 Task: In the  document Skylar.odt Write the word in the shape with center alignment 'XOXO'Change Page orientation to  'Landscape' Insert emoji in the beginning of quote: Pink Heart
Action: Mouse moved to (285, 420)
Screenshot: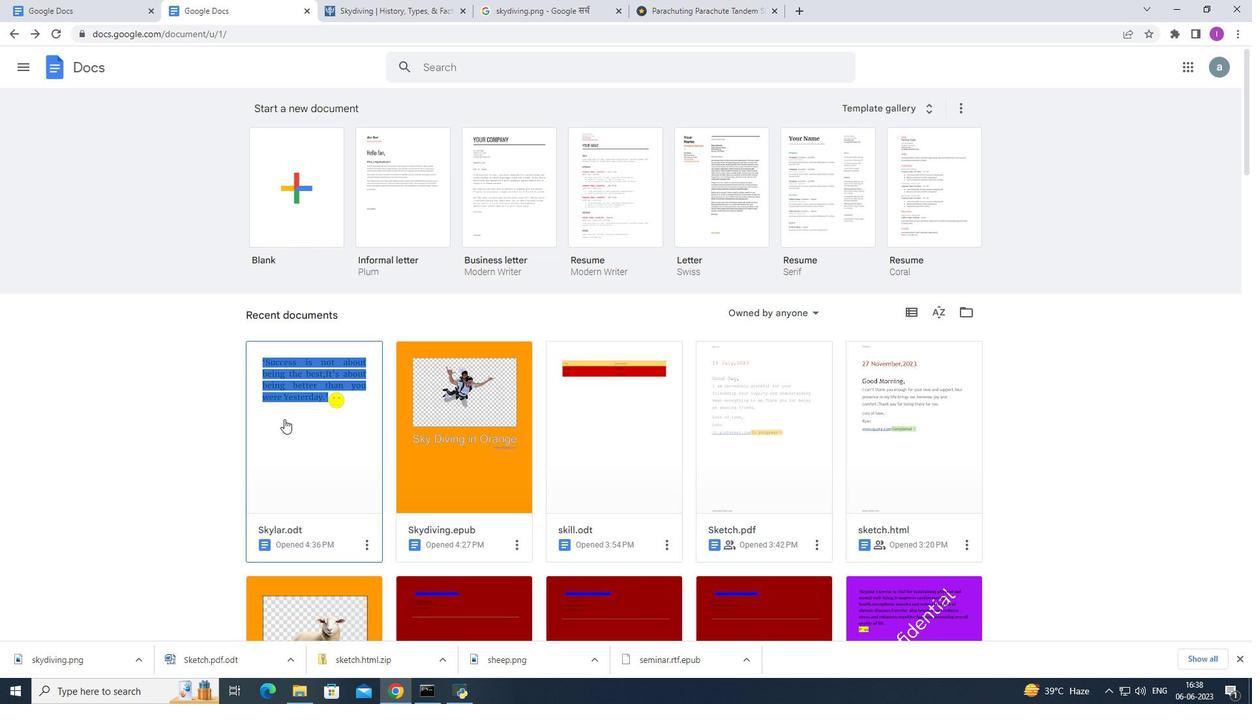 
Action: Mouse pressed left at (285, 420)
Screenshot: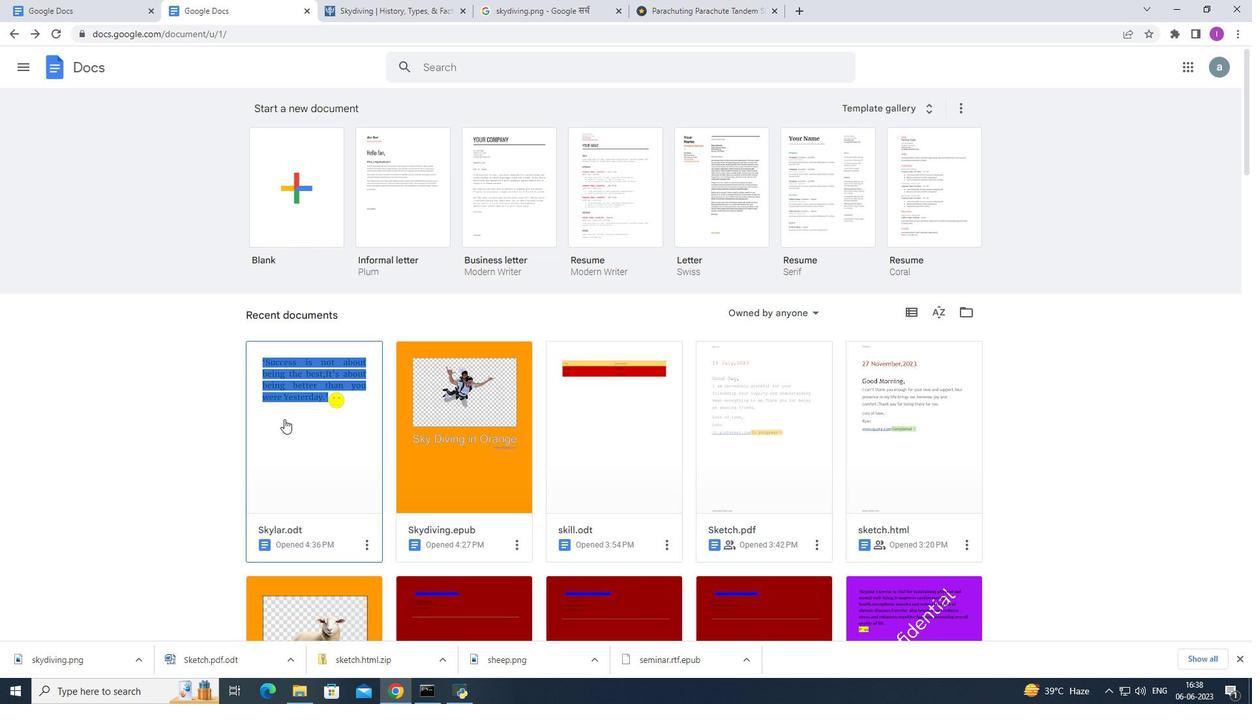 
Action: Mouse moved to (694, 370)
Screenshot: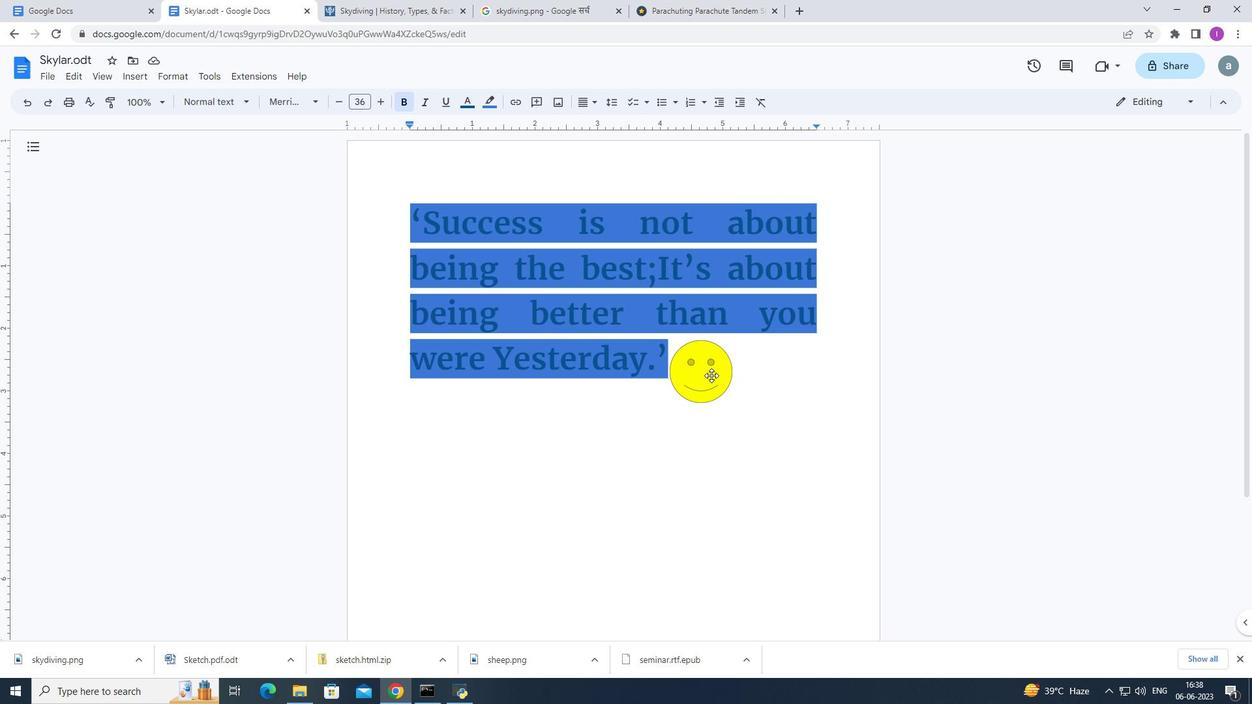 
Action: Mouse pressed left at (694, 370)
Screenshot: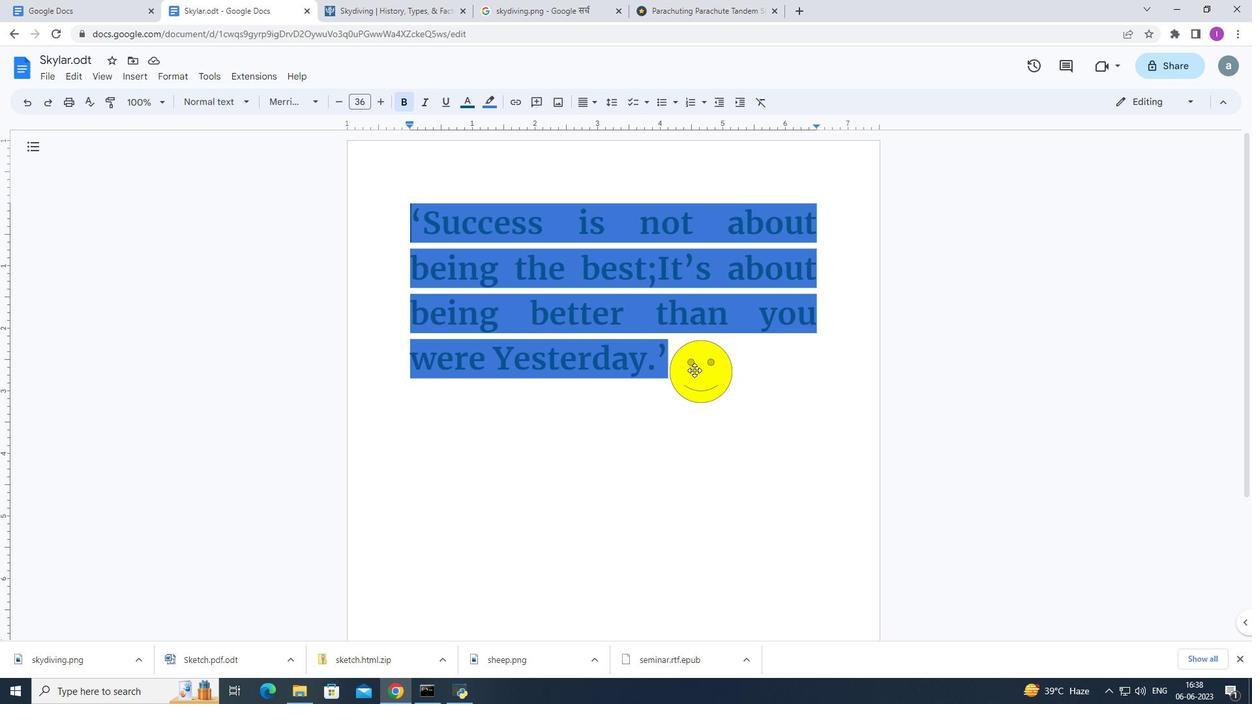 
Action: Mouse moved to (606, 417)
Screenshot: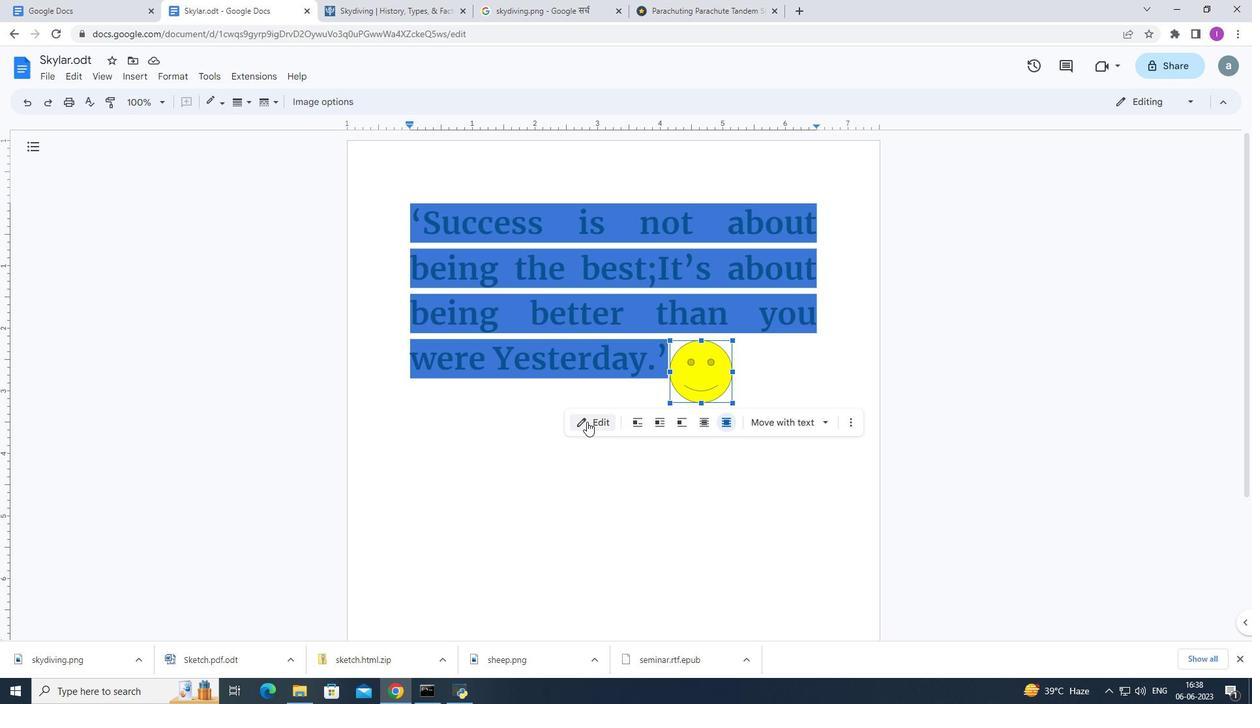 
Action: Mouse pressed left at (606, 417)
Screenshot: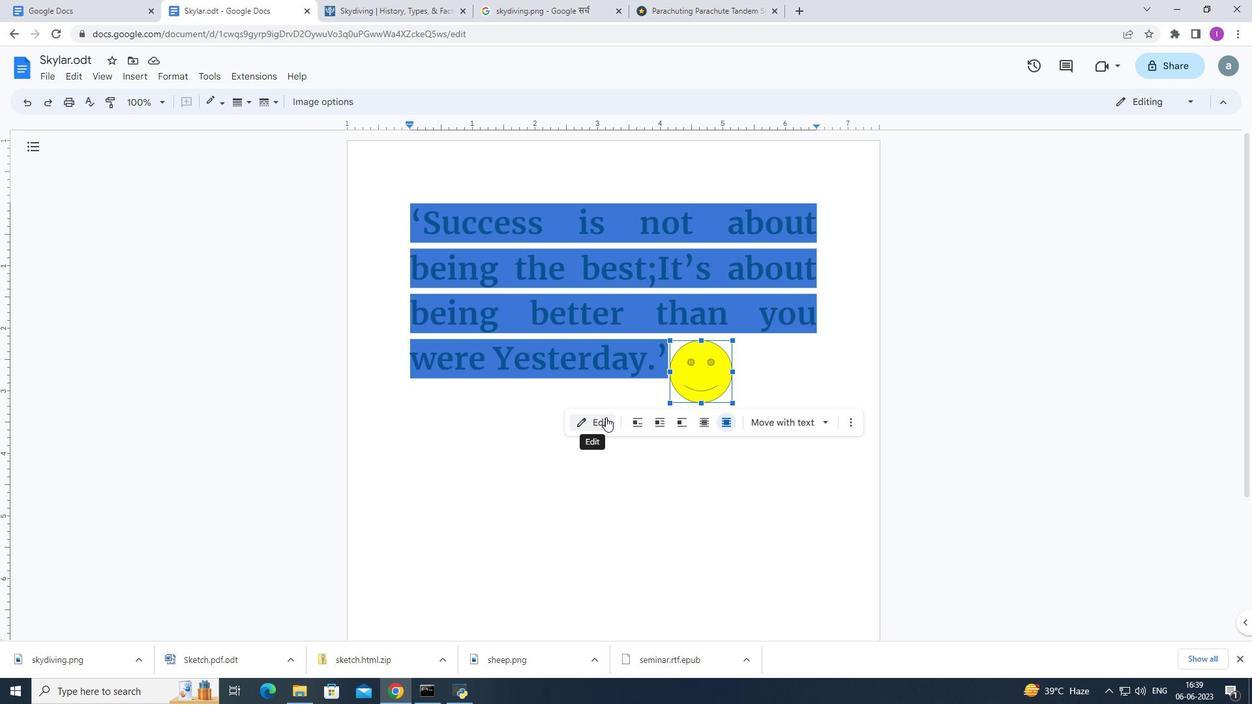 
Action: Mouse moved to (527, 118)
Screenshot: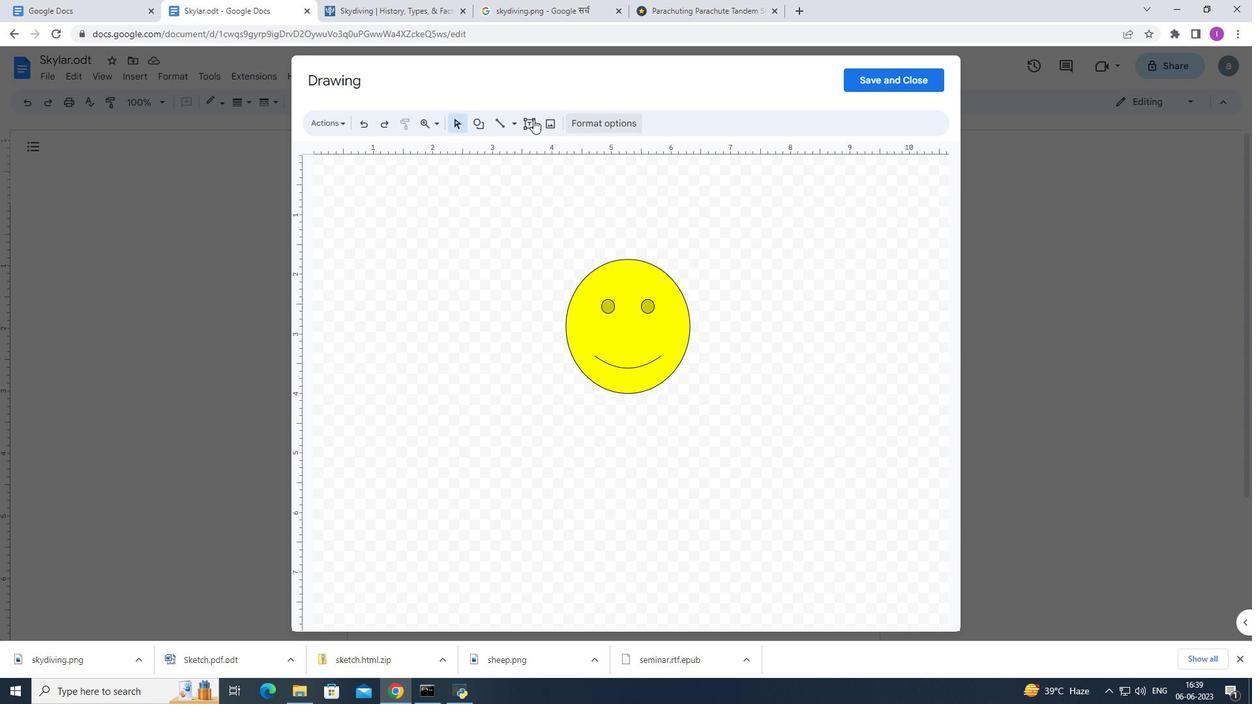 
Action: Mouse pressed left at (527, 118)
Screenshot: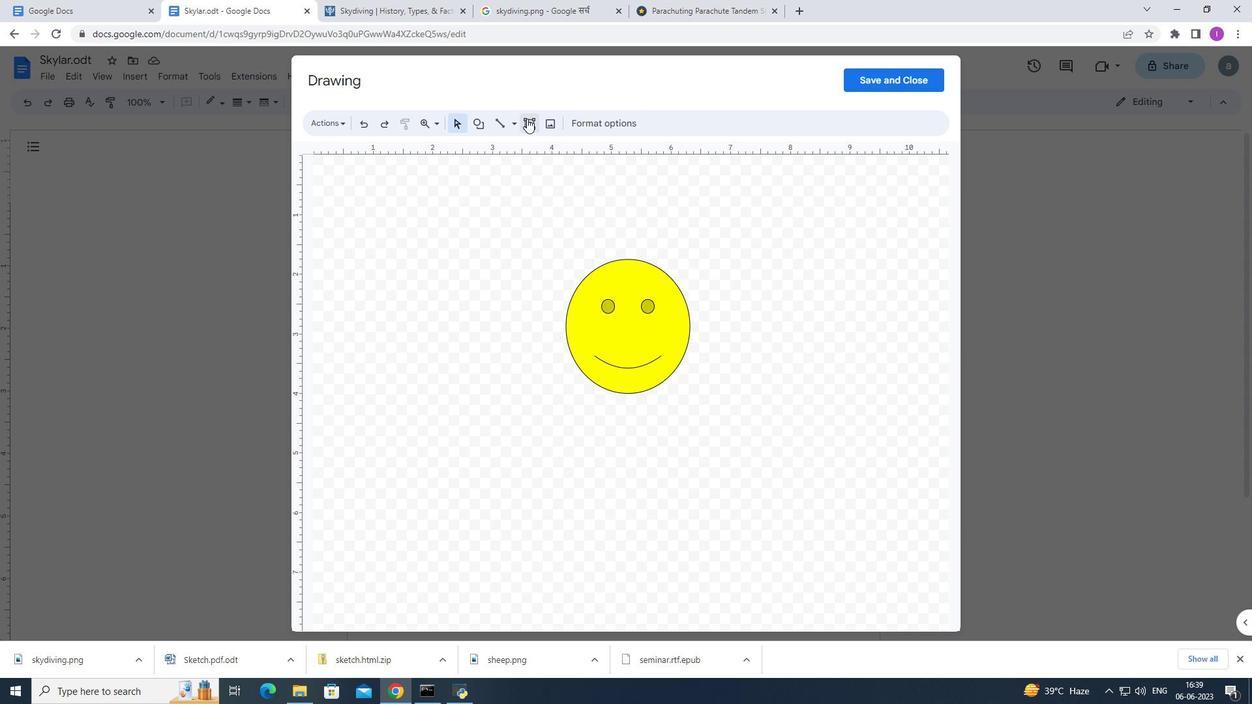 
Action: Mouse moved to (598, 329)
Screenshot: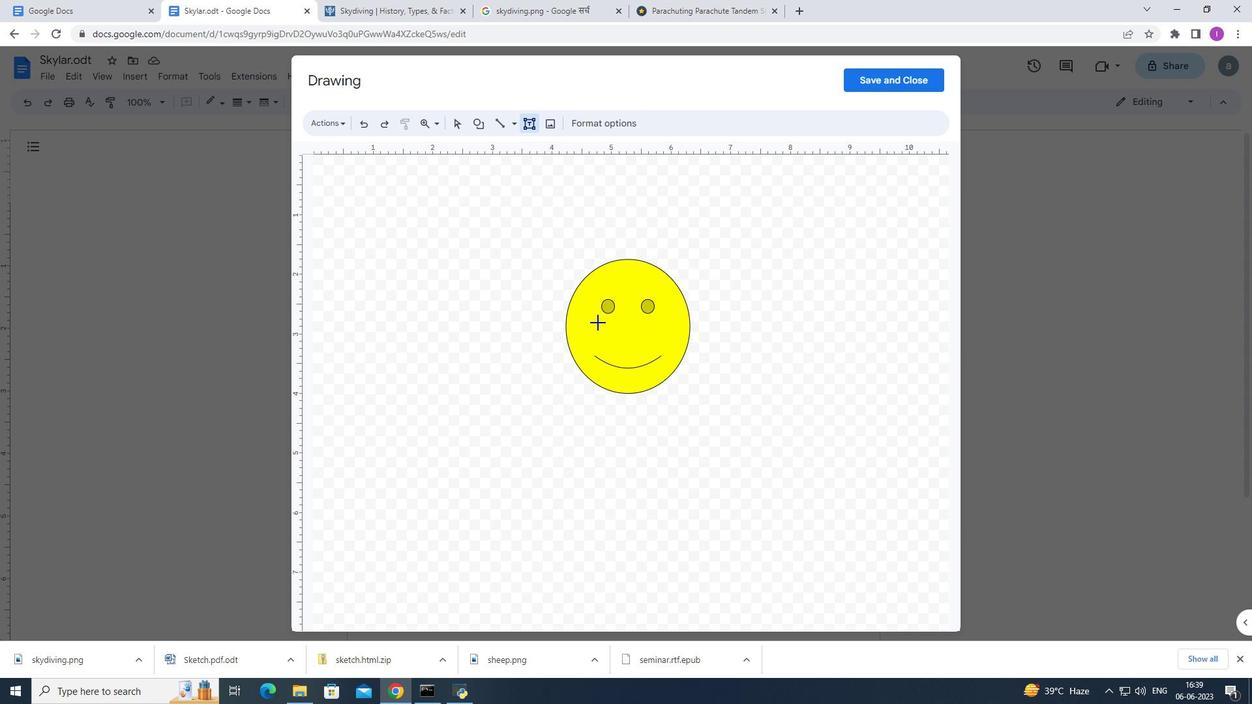 
Action: Mouse pressed left at (598, 329)
Screenshot: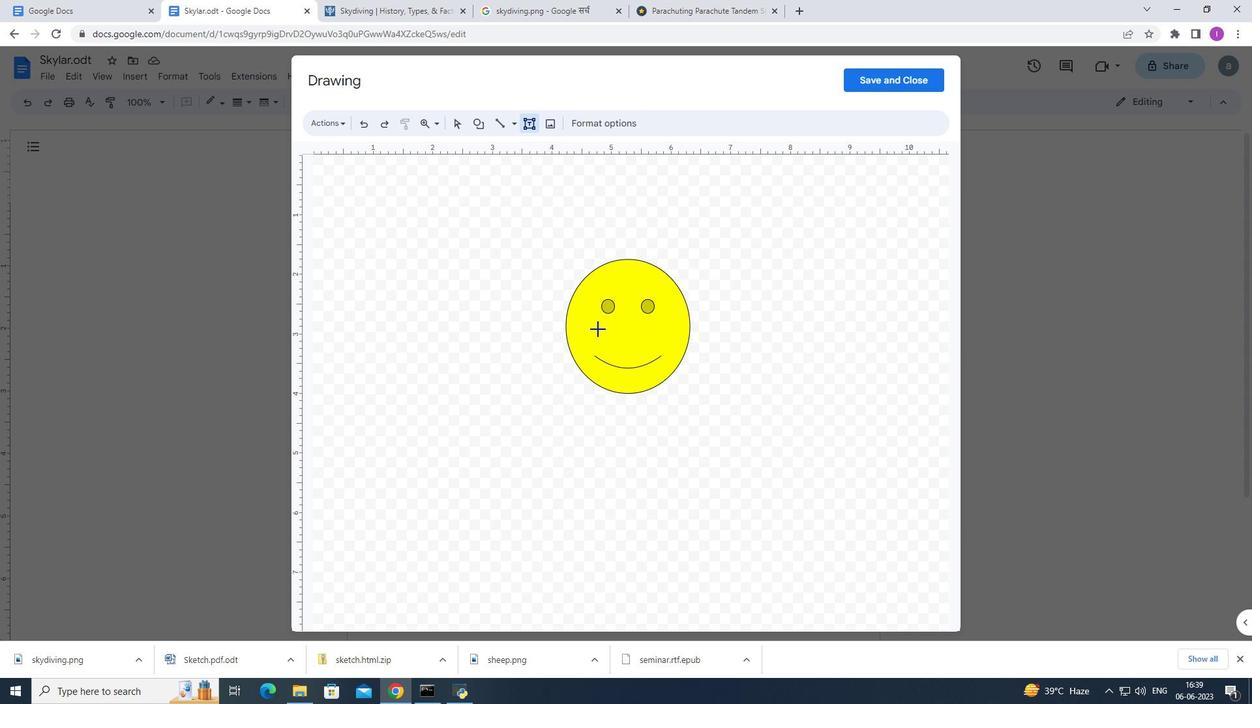
Action: Mouse moved to (595, 330)
Screenshot: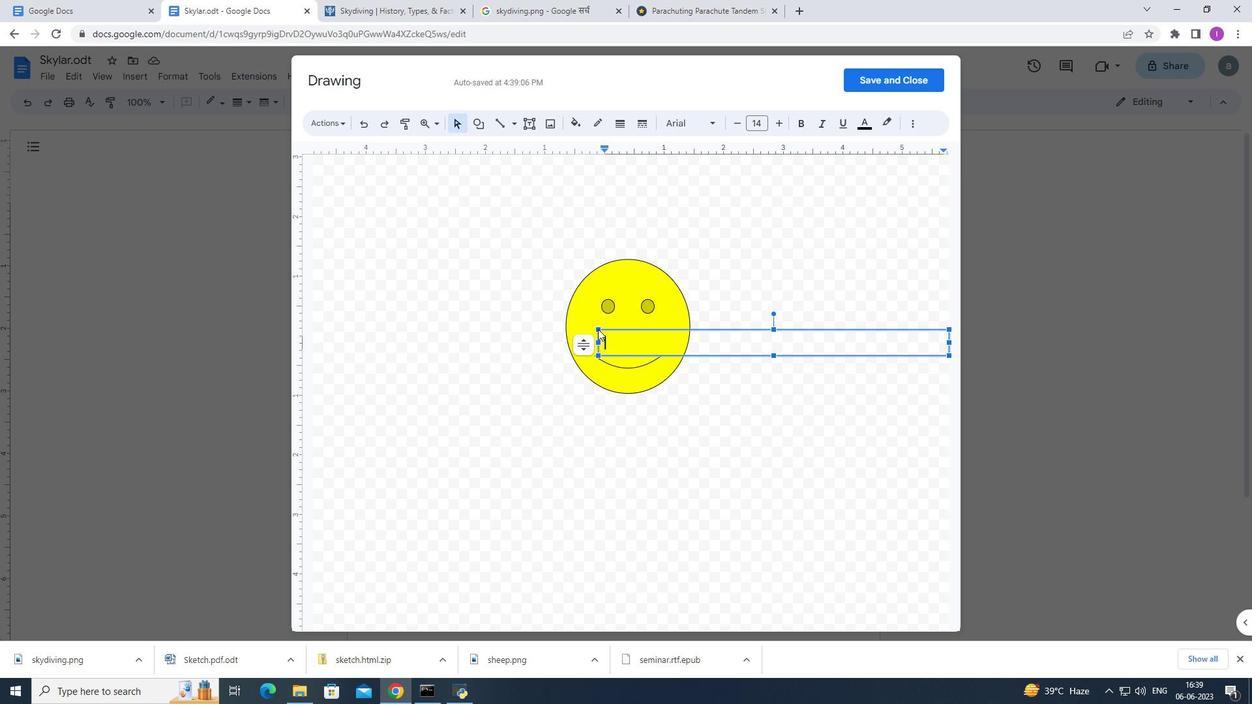 
Action: Mouse pressed left at (595, 330)
Screenshot: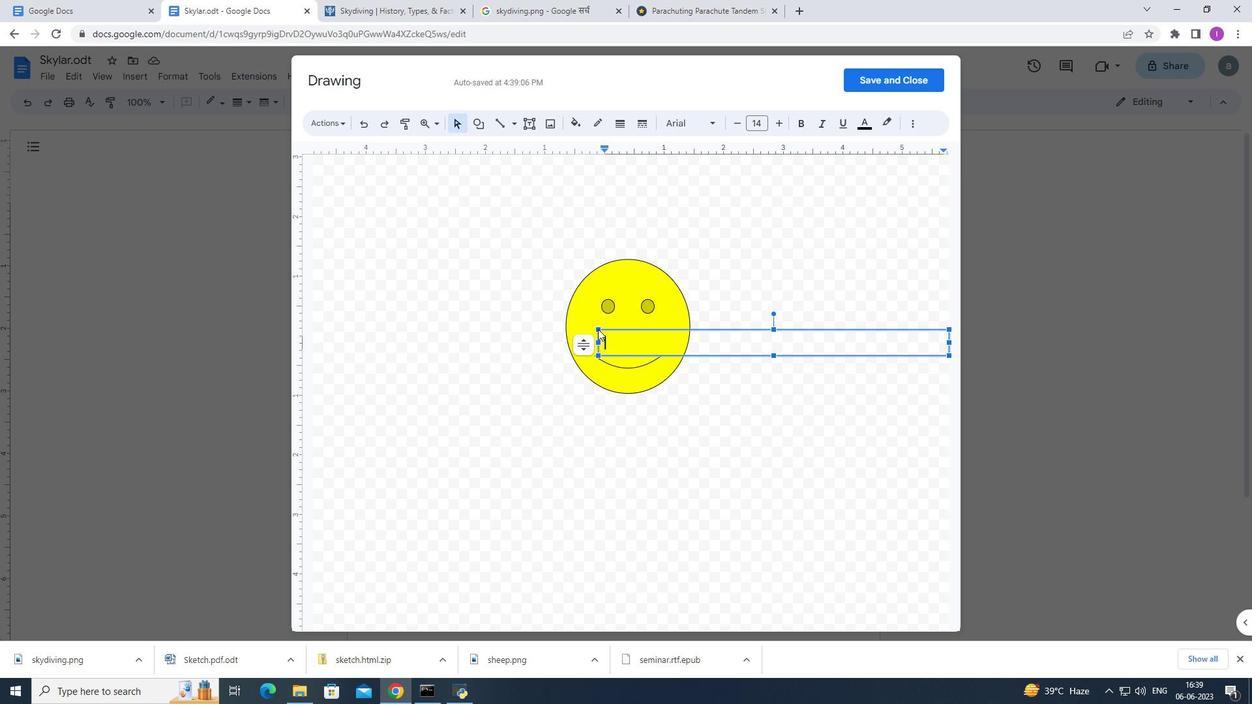 
Action: Mouse moved to (601, 337)
Screenshot: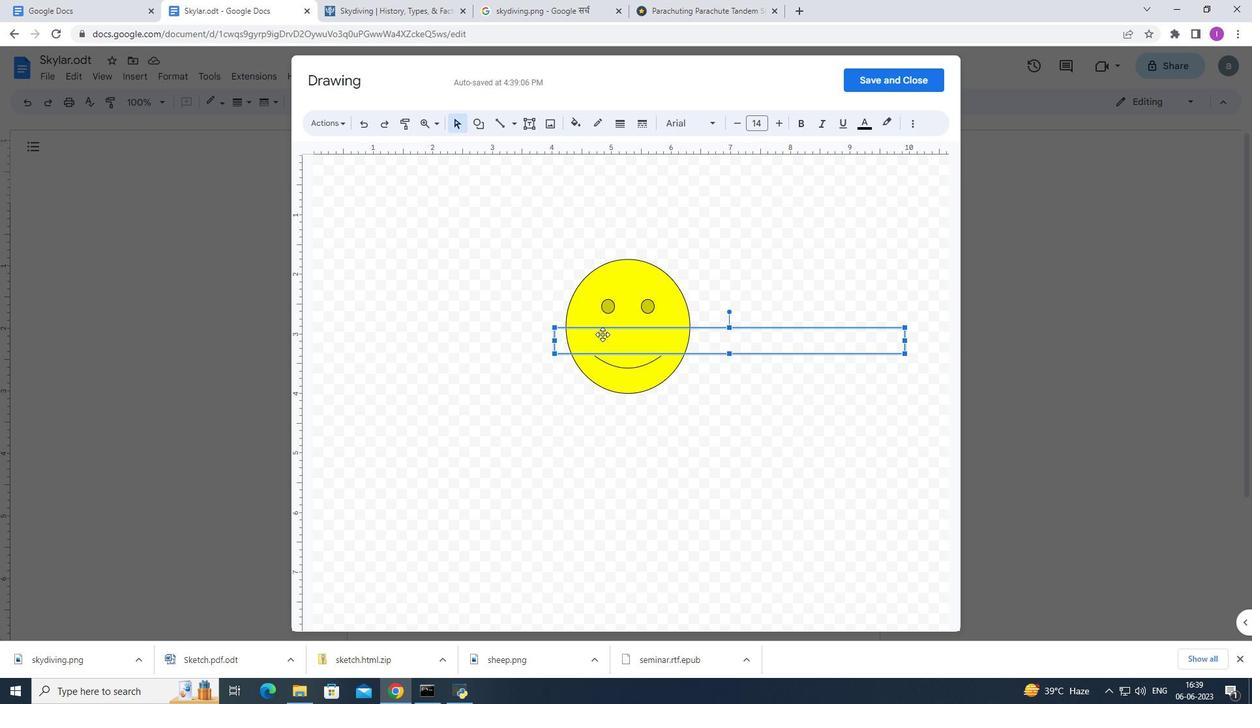 
Action: Mouse pressed left at (601, 337)
Screenshot: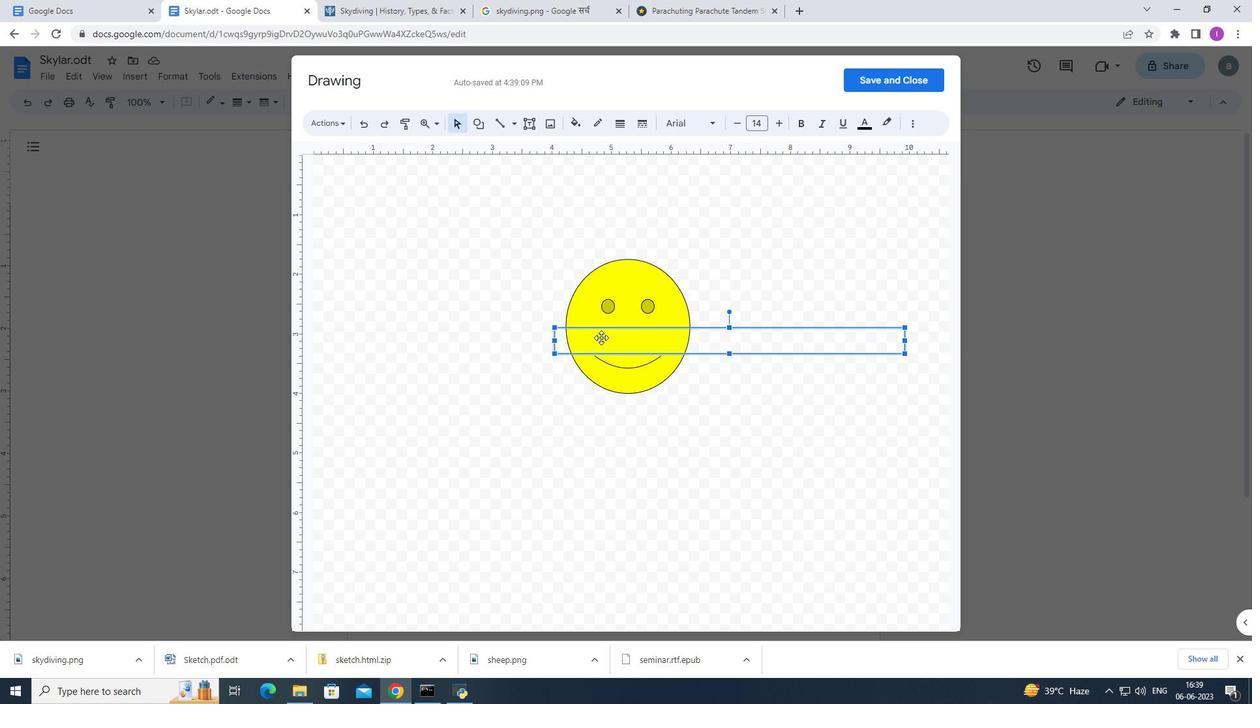 
Action: Key pressed <Key.shift><Key.shift><Key.shift><Key.shift><Key.shift><Key.shift><Key.shift><Key.shift><Key.shift><Key.shift><Key.shift><Key.shift><Key.shift><Key.shift><Key.shift><Key.shift><Key.shift><Key.shift><Key.shift><Key.shift><Key.shift><Key.shift><Key.shift><Key.shift><Key.shift><Key.shift><Key.shift><Key.shift><Key.shift><Key.shift><Key.shift><Key.shift><Key.shift>XOXO
Screenshot: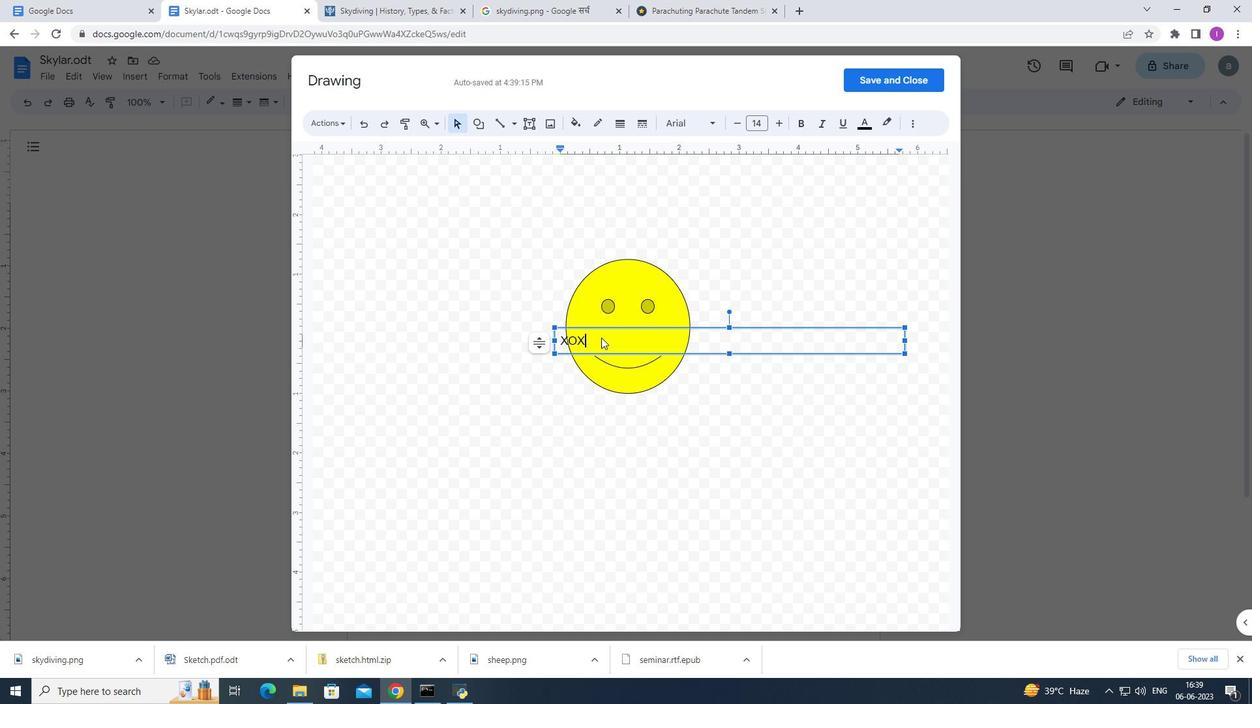 
Action: Mouse moved to (552, 330)
Screenshot: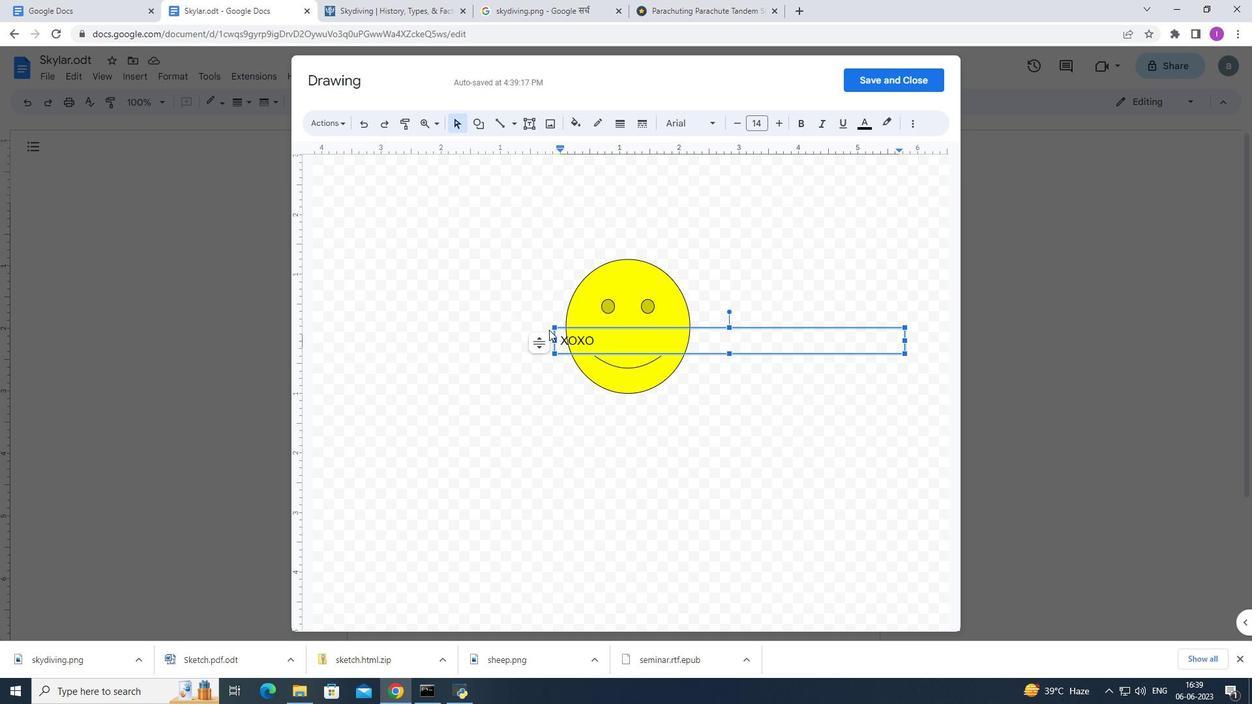 
Action: Mouse pressed left at (552, 330)
Screenshot: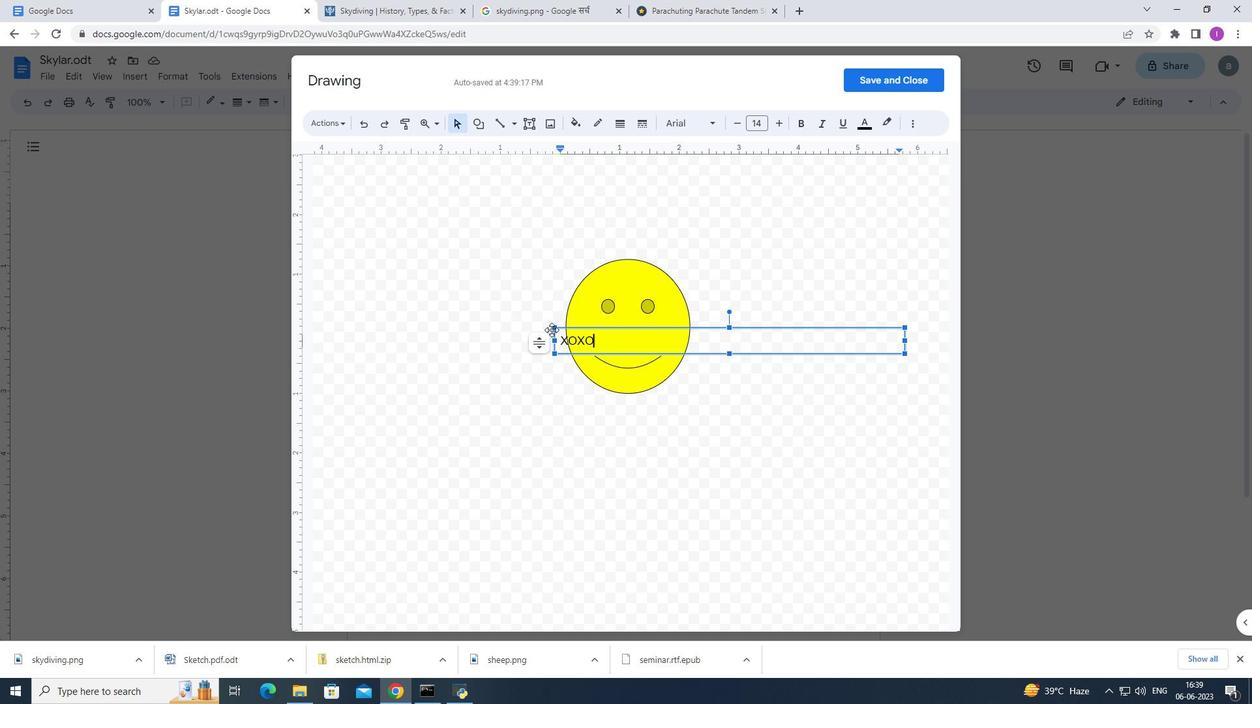 
Action: Mouse moved to (603, 326)
Screenshot: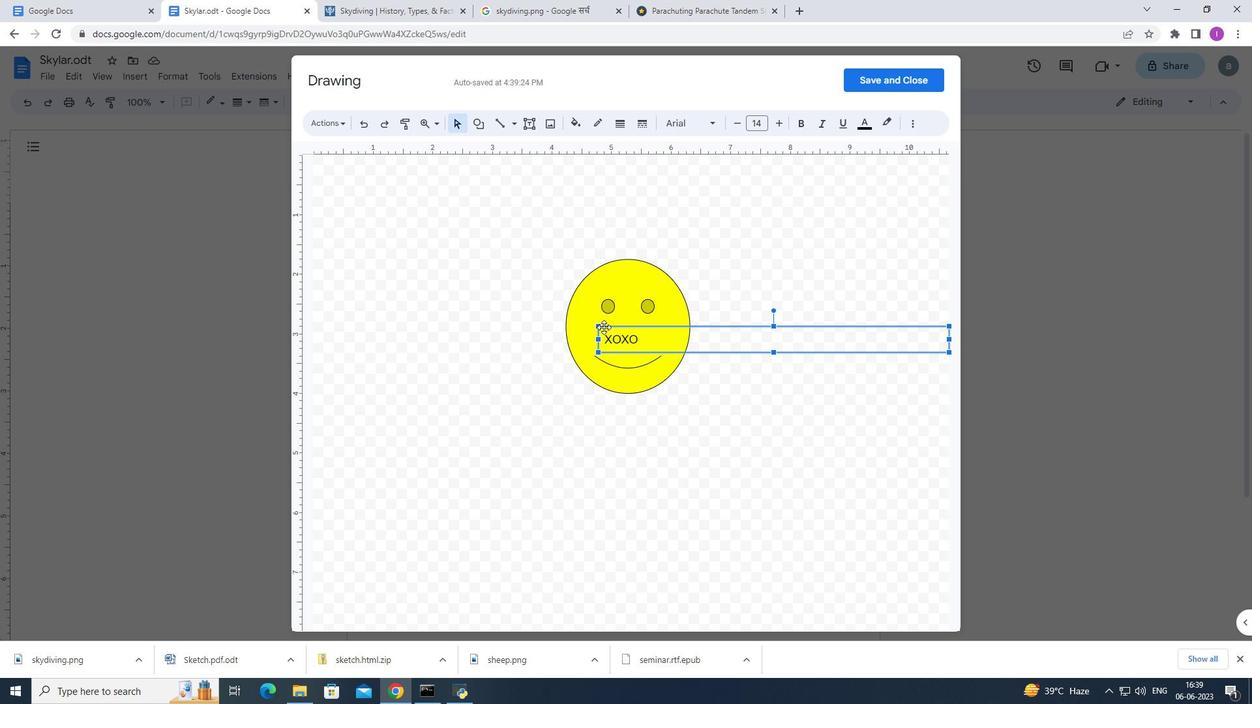 
Action: Mouse pressed left at (603, 326)
Screenshot: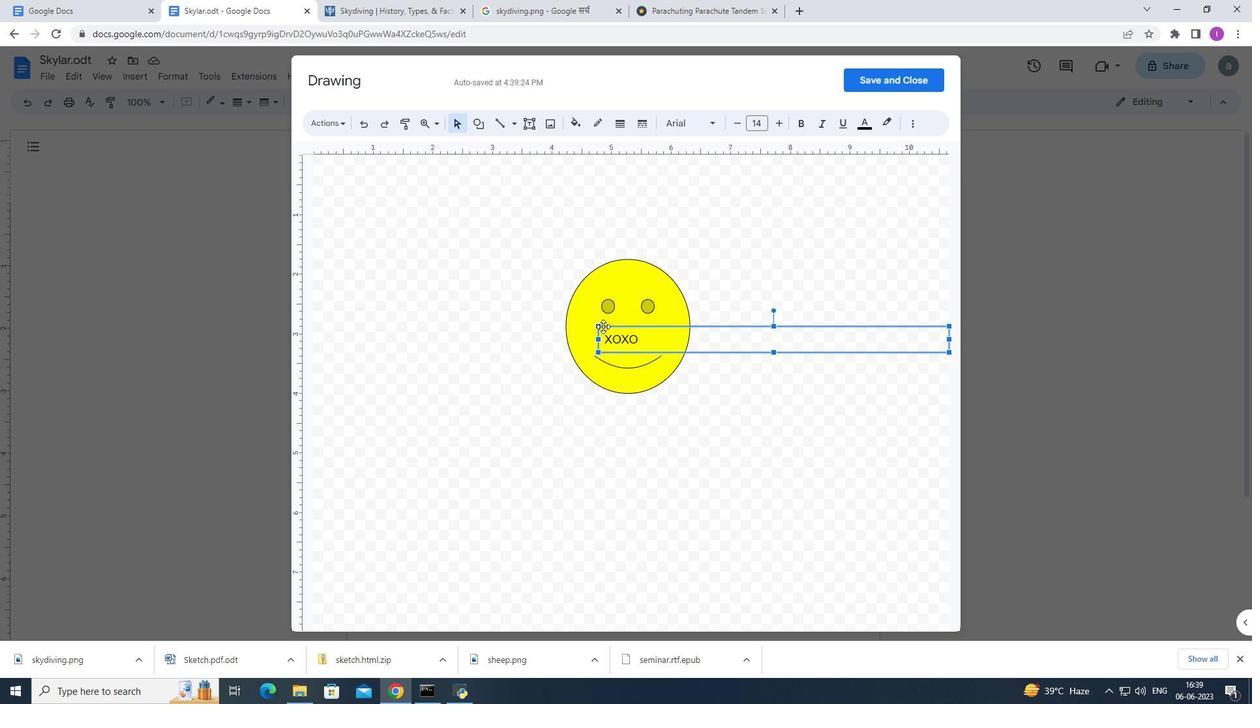 
Action: Mouse moved to (613, 324)
Screenshot: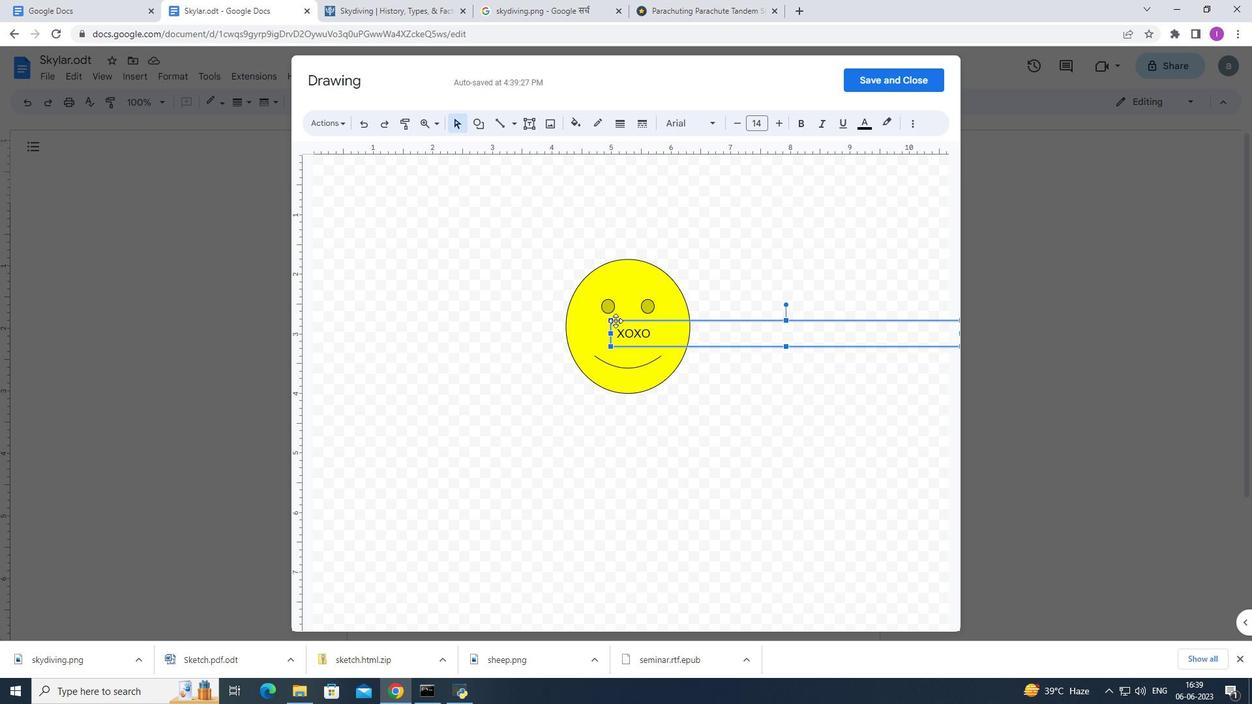 
Action: Mouse pressed left at (613, 324)
Screenshot: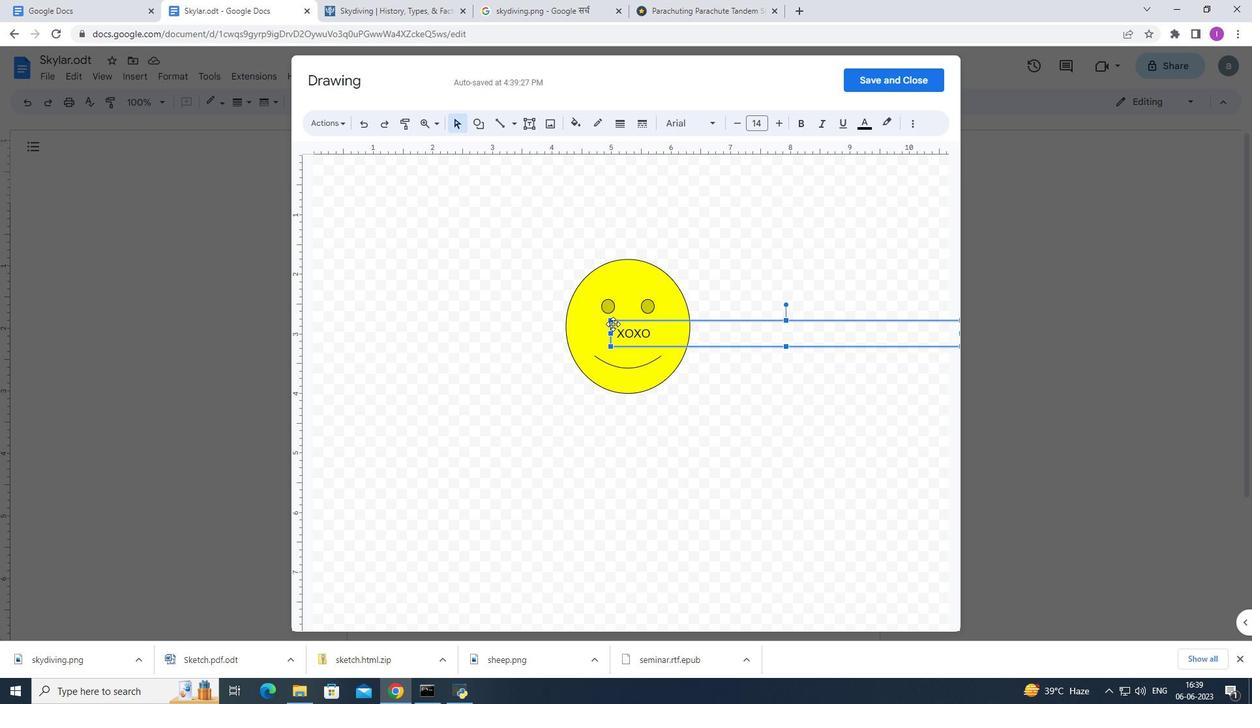 
Action: Mouse moved to (713, 269)
Screenshot: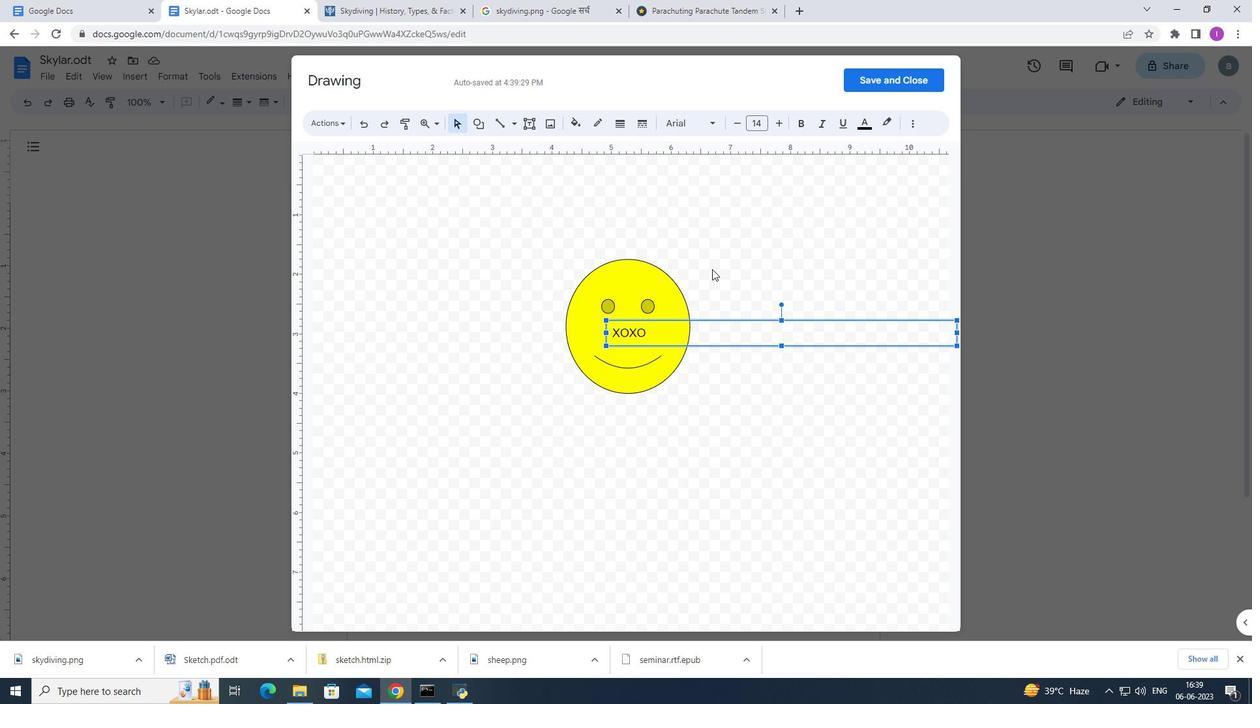
Action: Mouse pressed left at (713, 269)
Screenshot: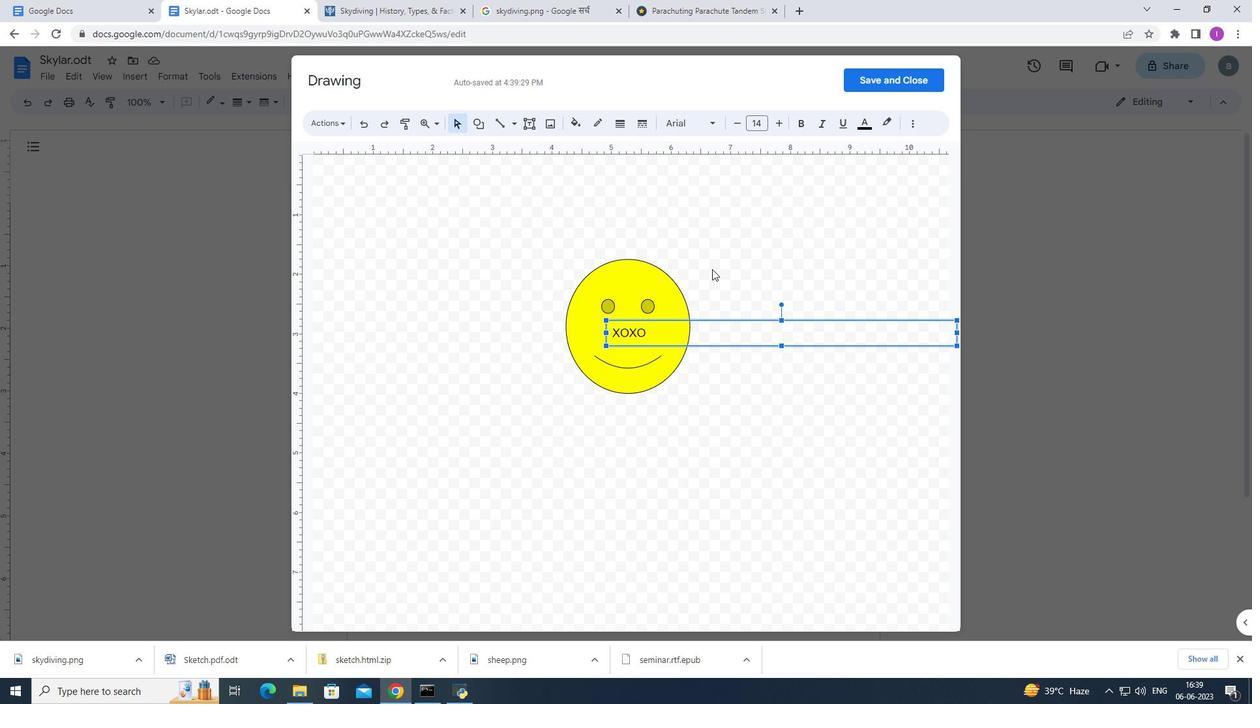 
Action: Mouse moved to (868, 81)
Screenshot: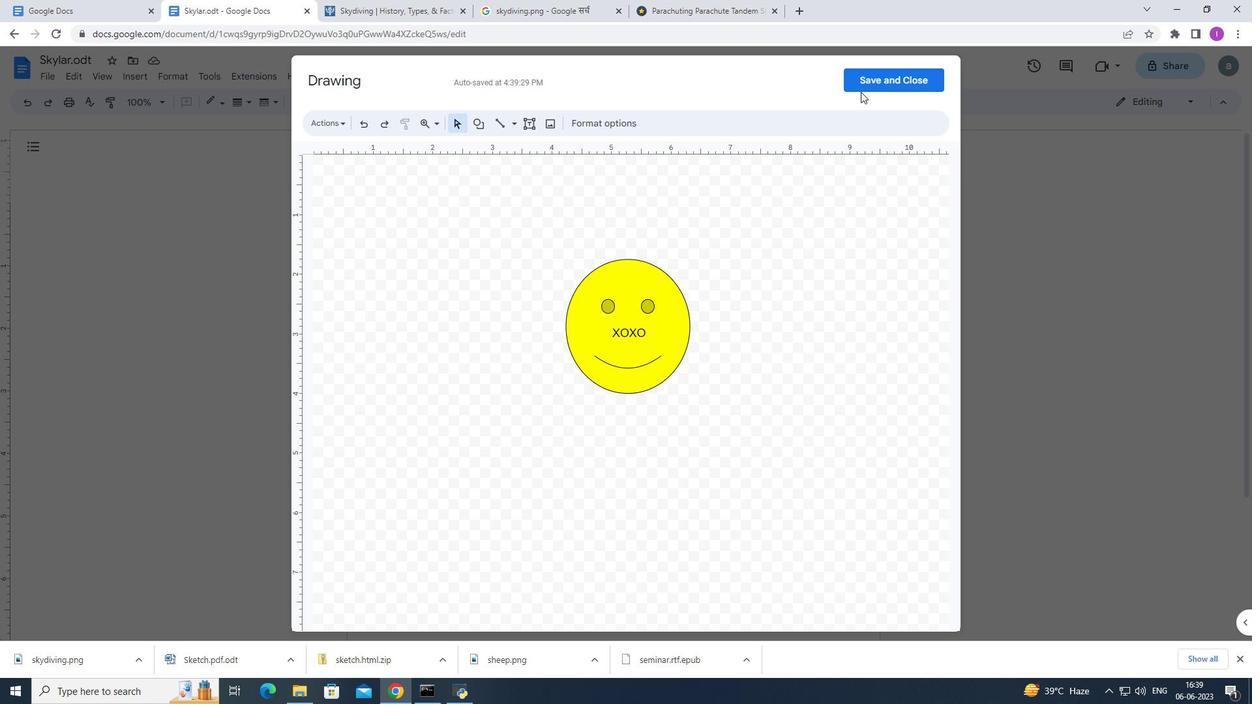 
Action: Mouse pressed left at (868, 81)
Screenshot: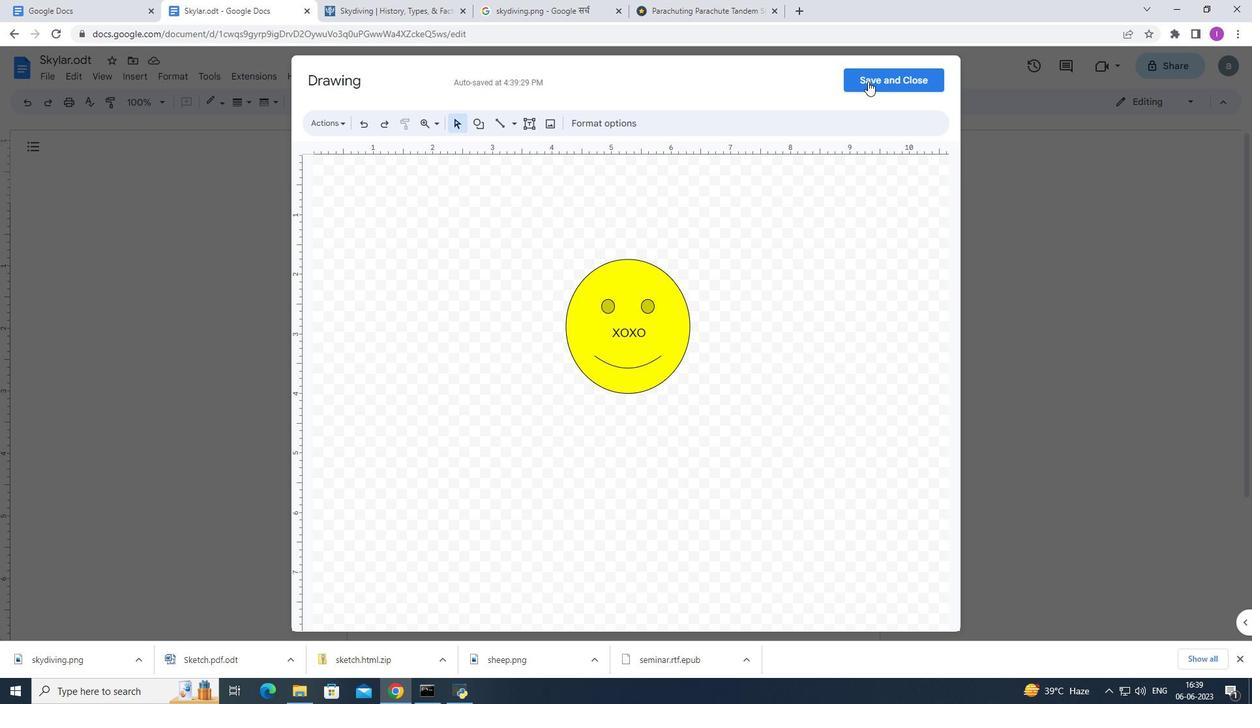 
Action: Mouse moved to (734, 361)
Screenshot: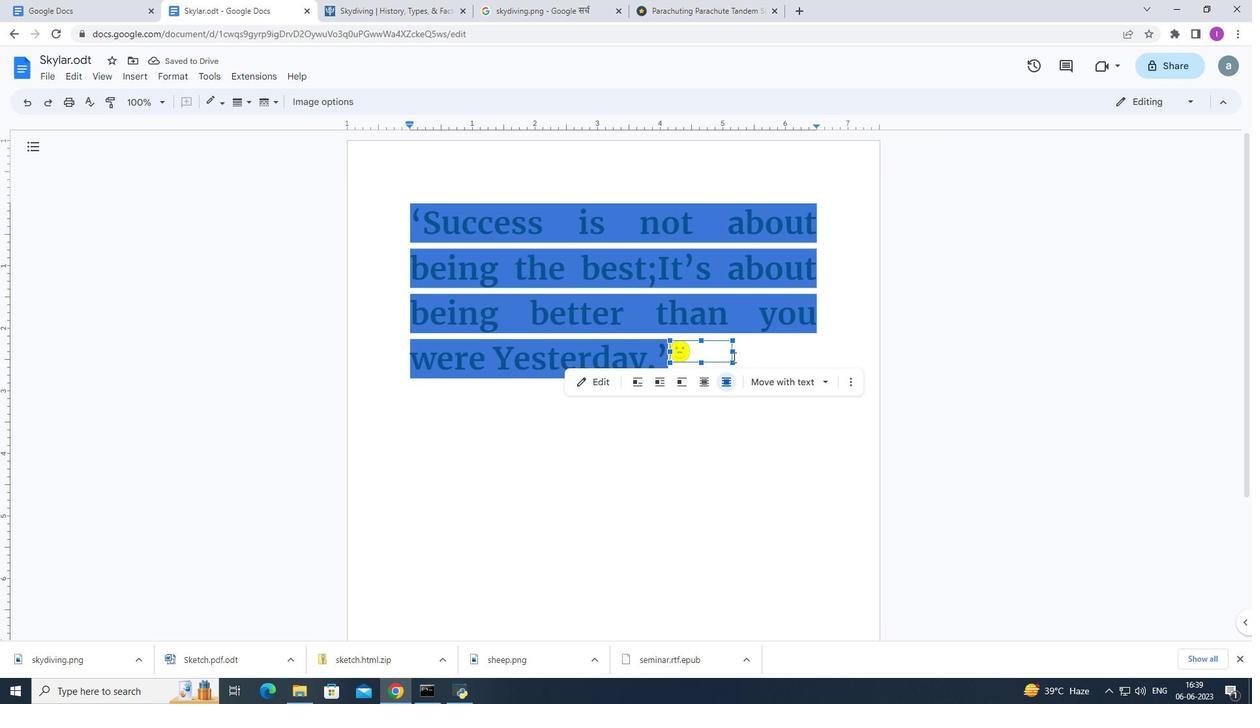 
Action: Mouse pressed left at (734, 361)
Screenshot: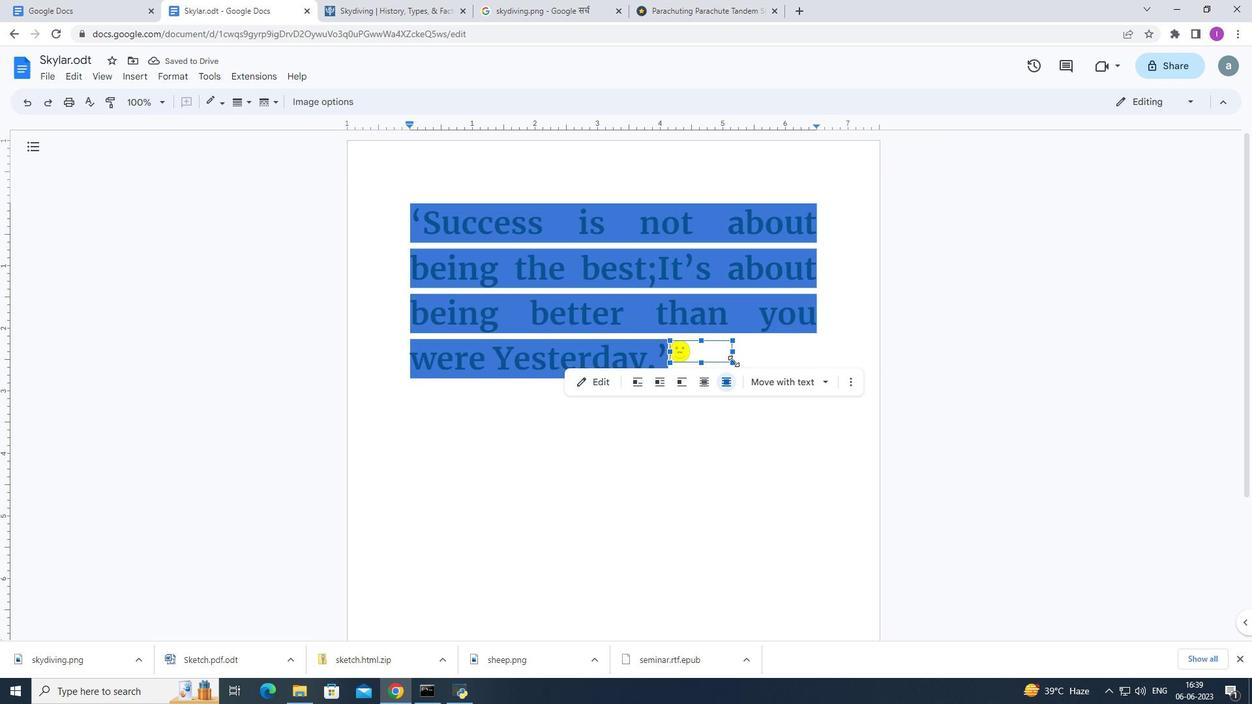 
Action: Mouse moved to (54, 71)
Screenshot: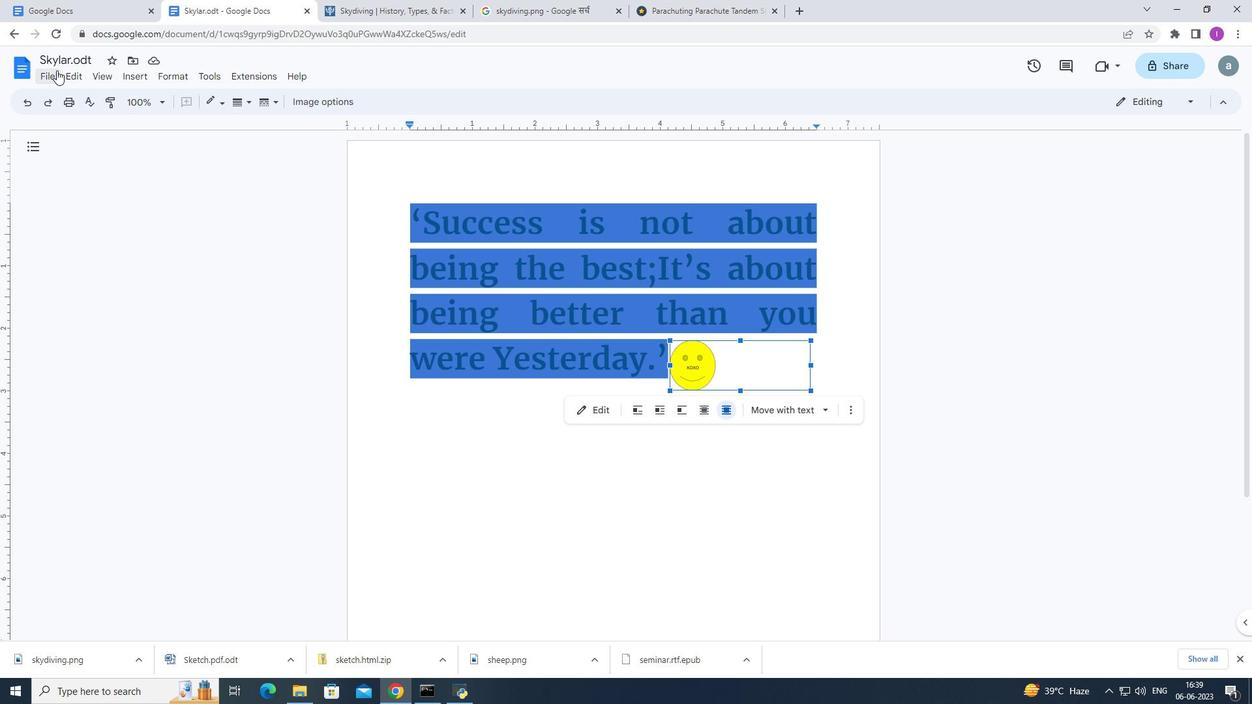 
Action: Mouse pressed left at (54, 71)
Screenshot: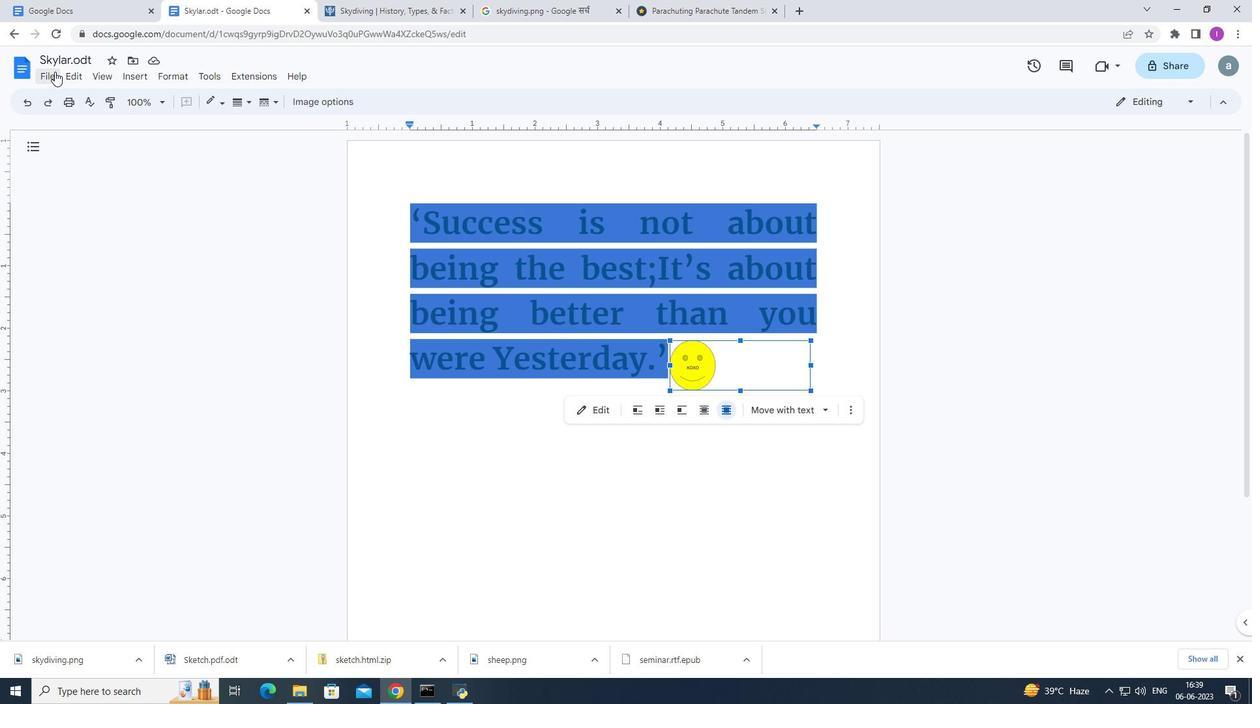 
Action: Mouse moved to (122, 437)
Screenshot: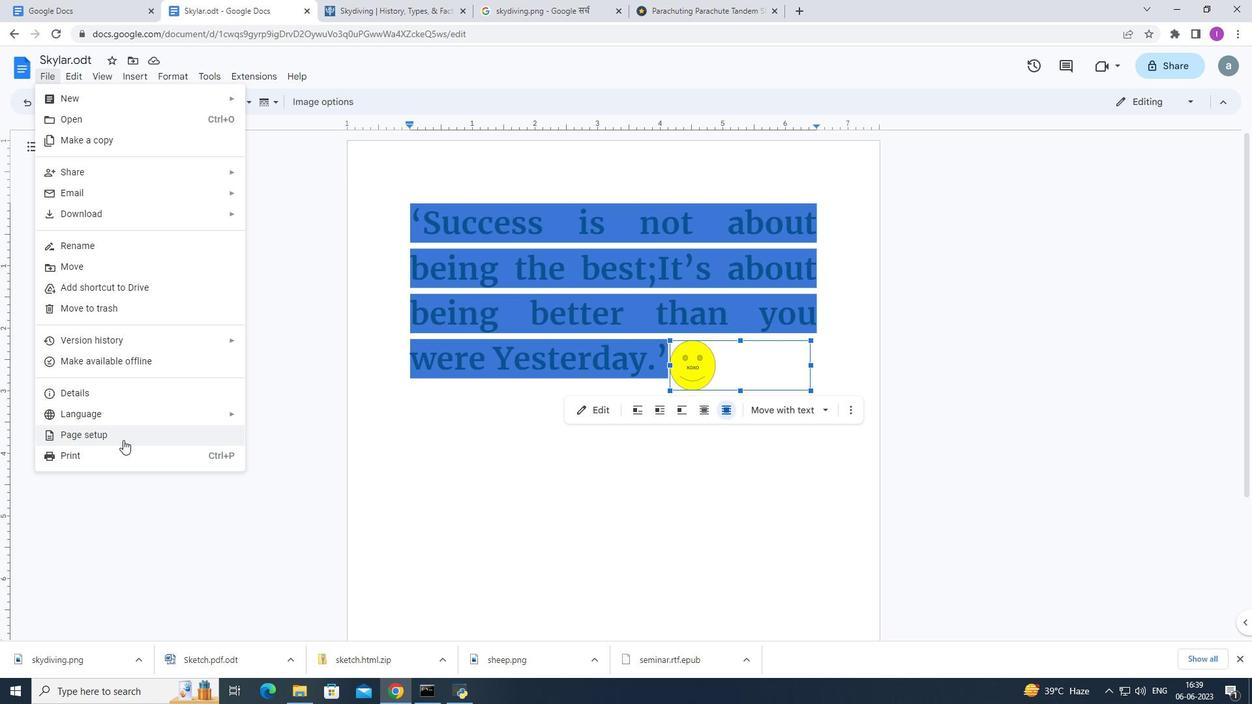 
Action: Mouse pressed left at (122, 437)
Screenshot: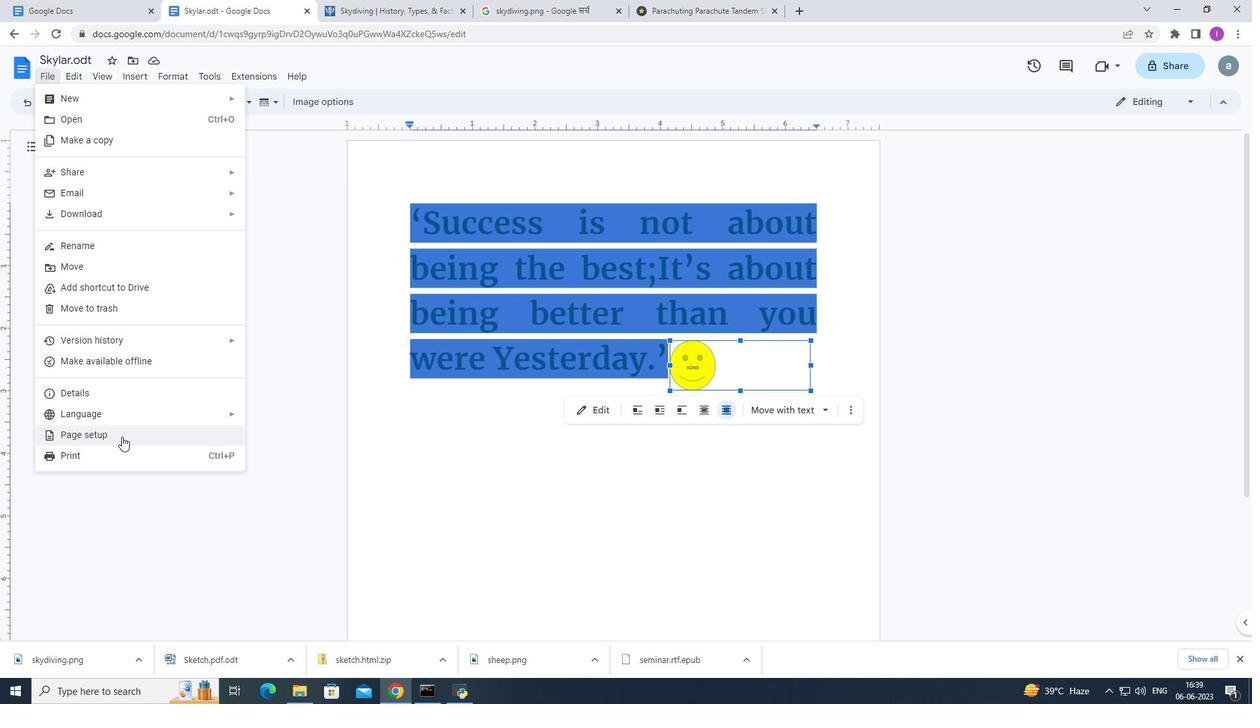 
Action: Mouse moved to (598, 324)
Screenshot: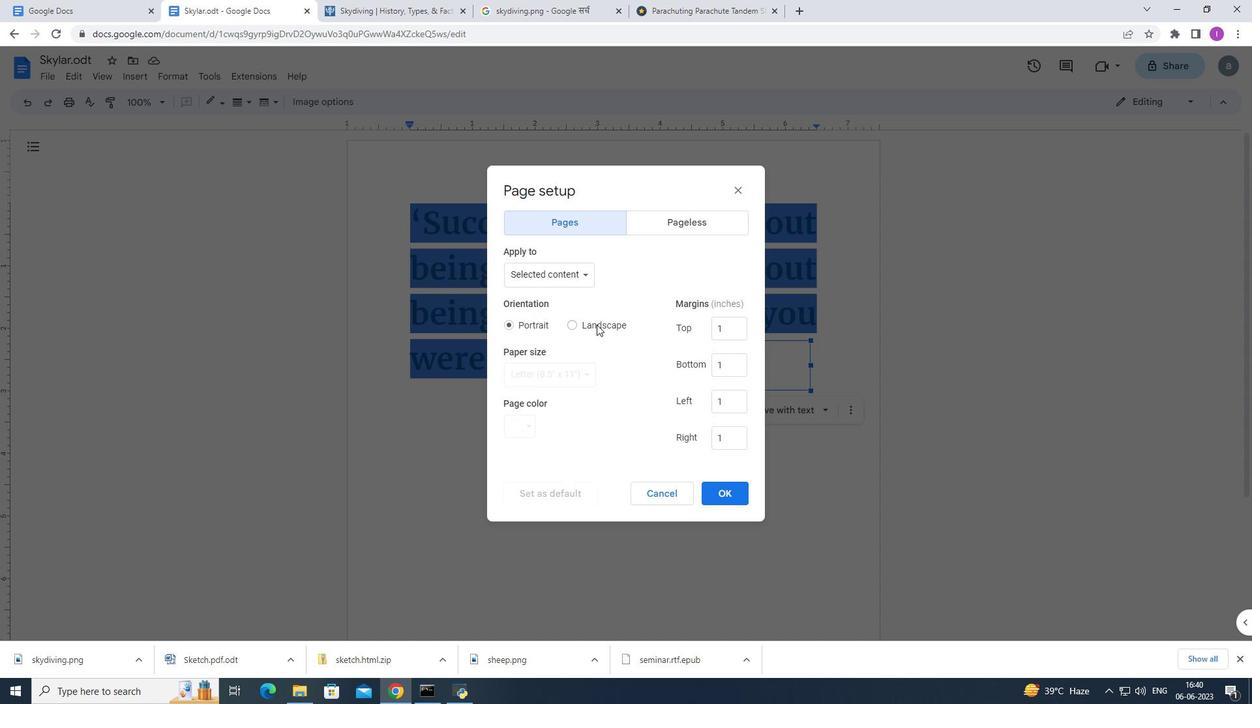 
Action: Mouse pressed left at (598, 324)
Screenshot: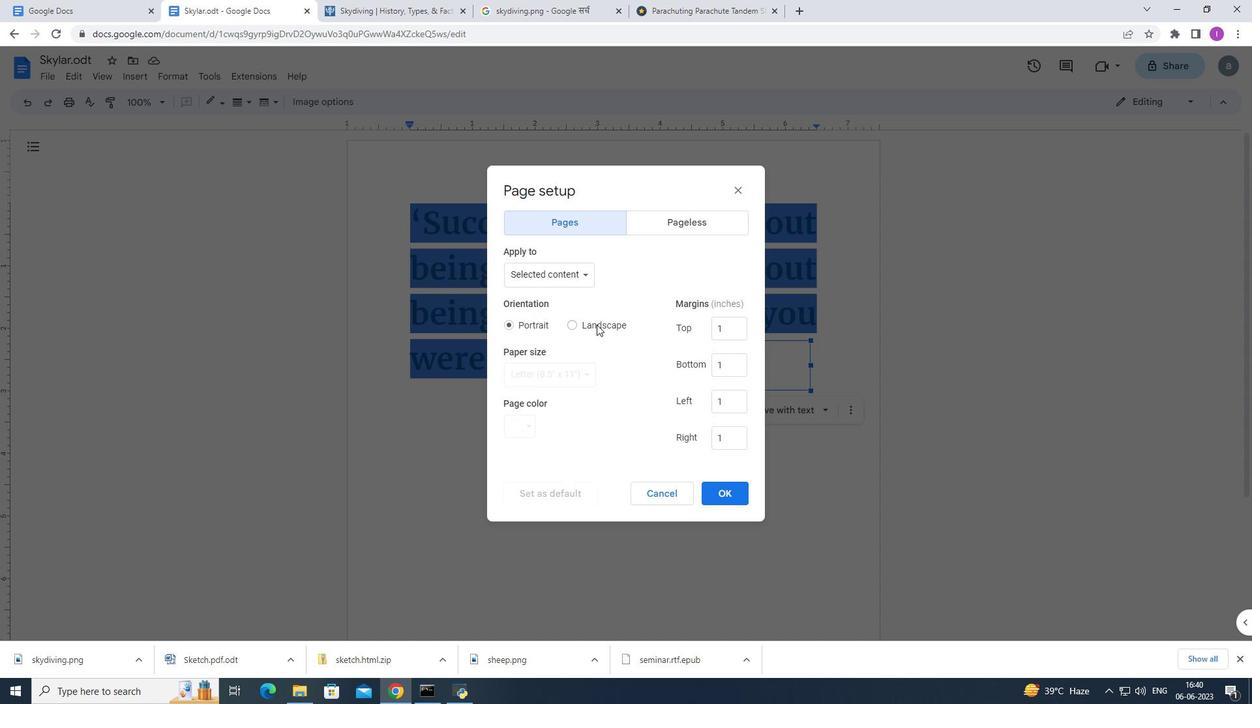 
Action: Mouse moved to (713, 498)
Screenshot: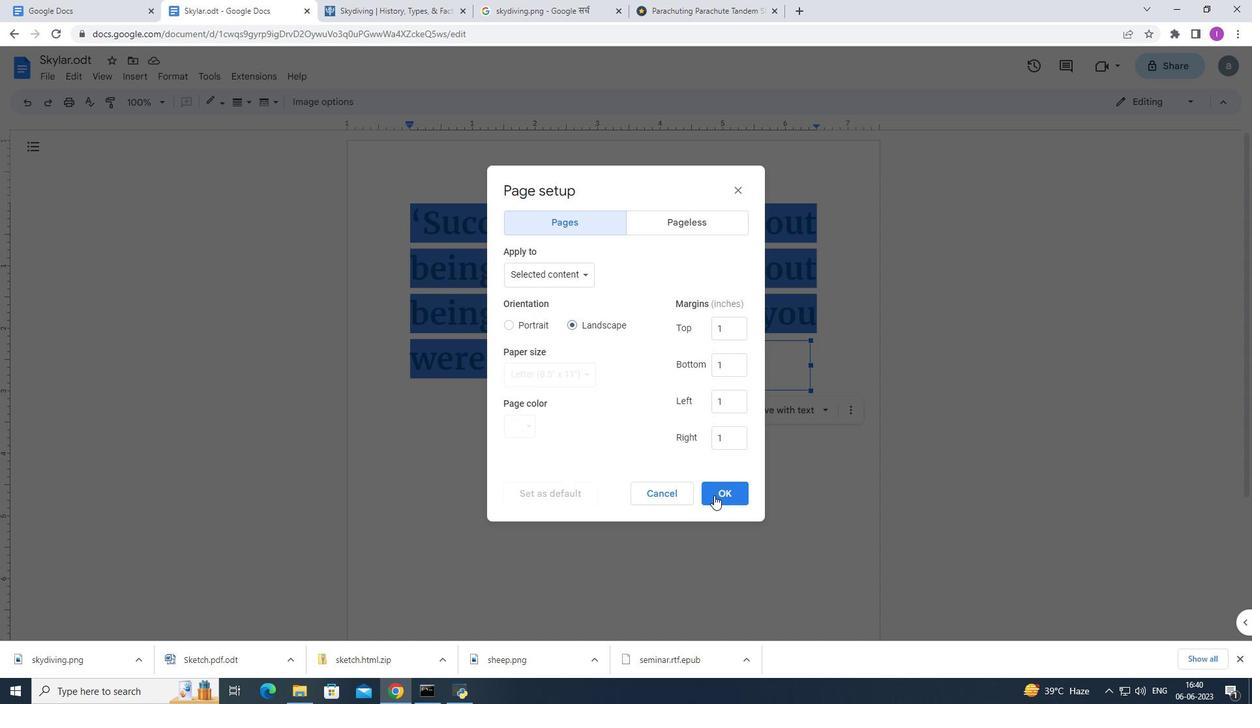 
Action: Mouse pressed left at (713, 498)
Screenshot: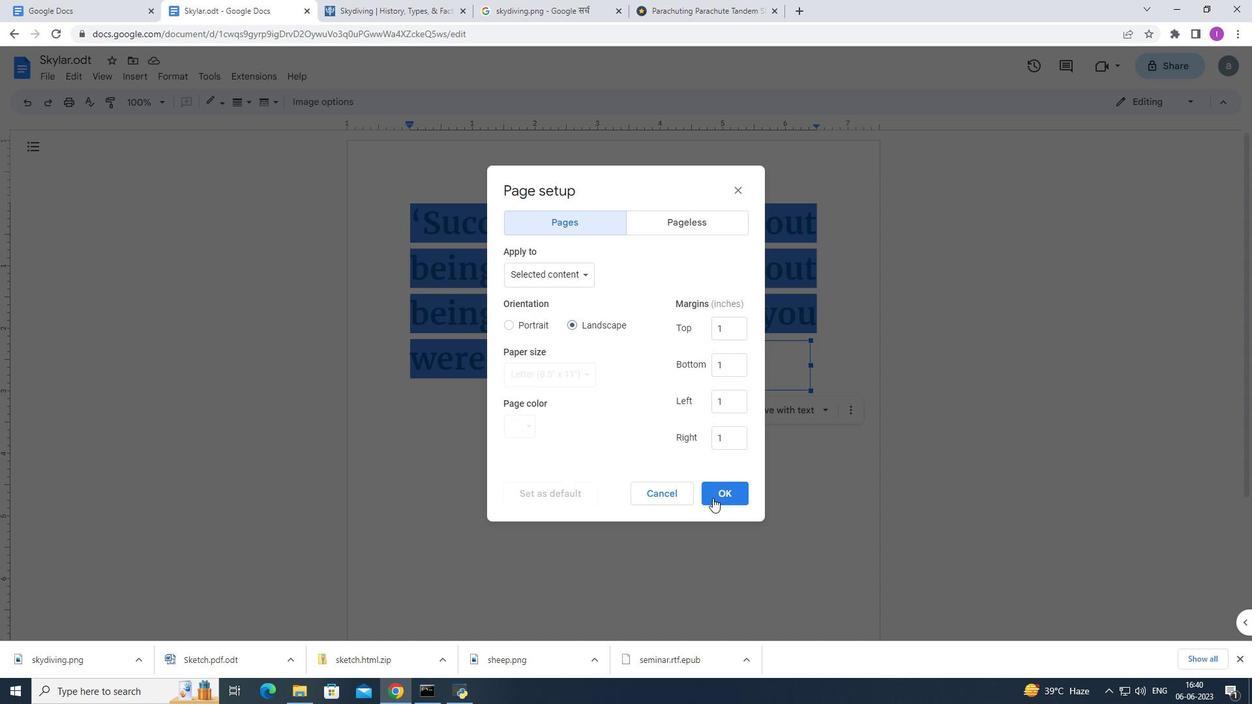 
Action: Mouse moved to (721, 378)
Screenshot: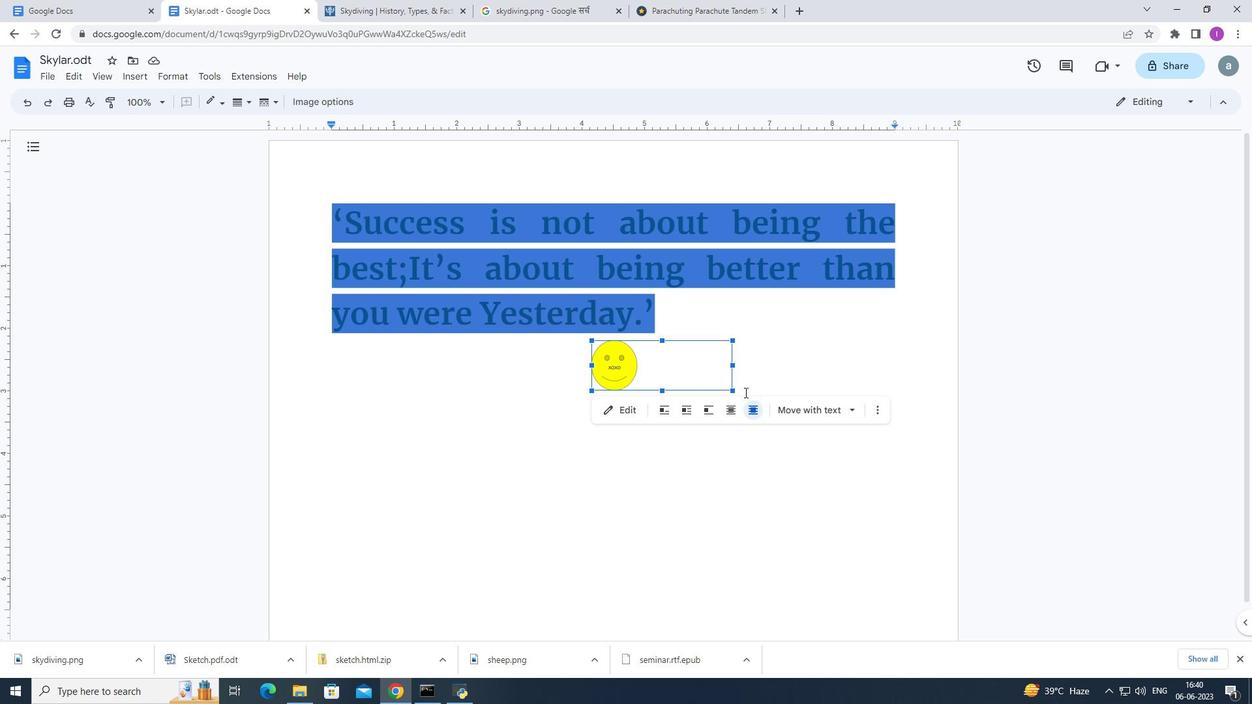 
Action: Mouse pressed left at (721, 378)
Screenshot: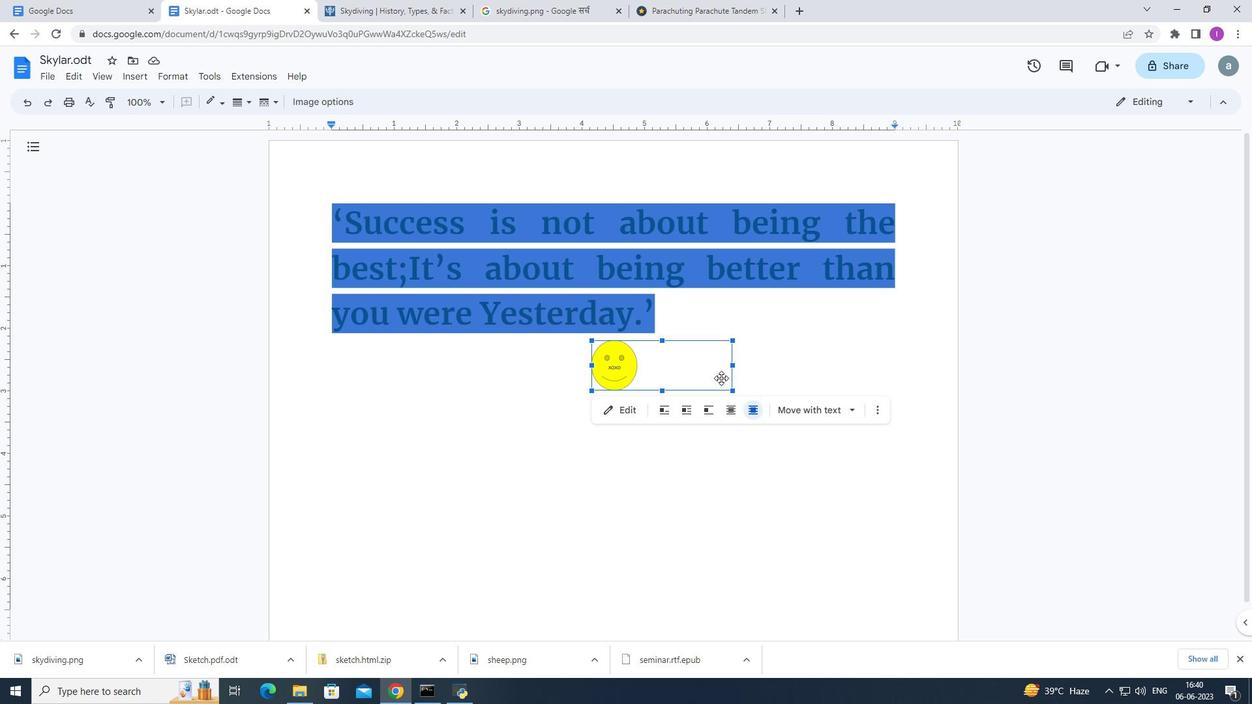 
Action: Mouse moved to (318, 207)
Screenshot: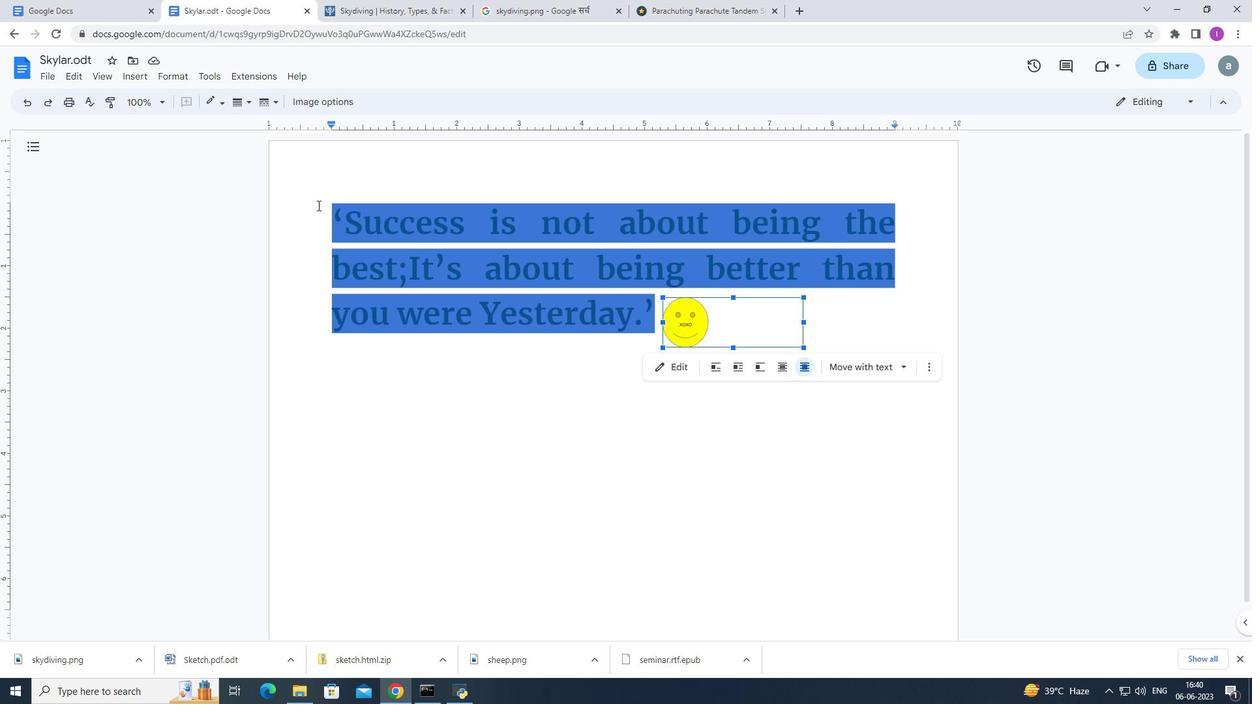 
Action: Mouse pressed left at (318, 207)
Screenshot: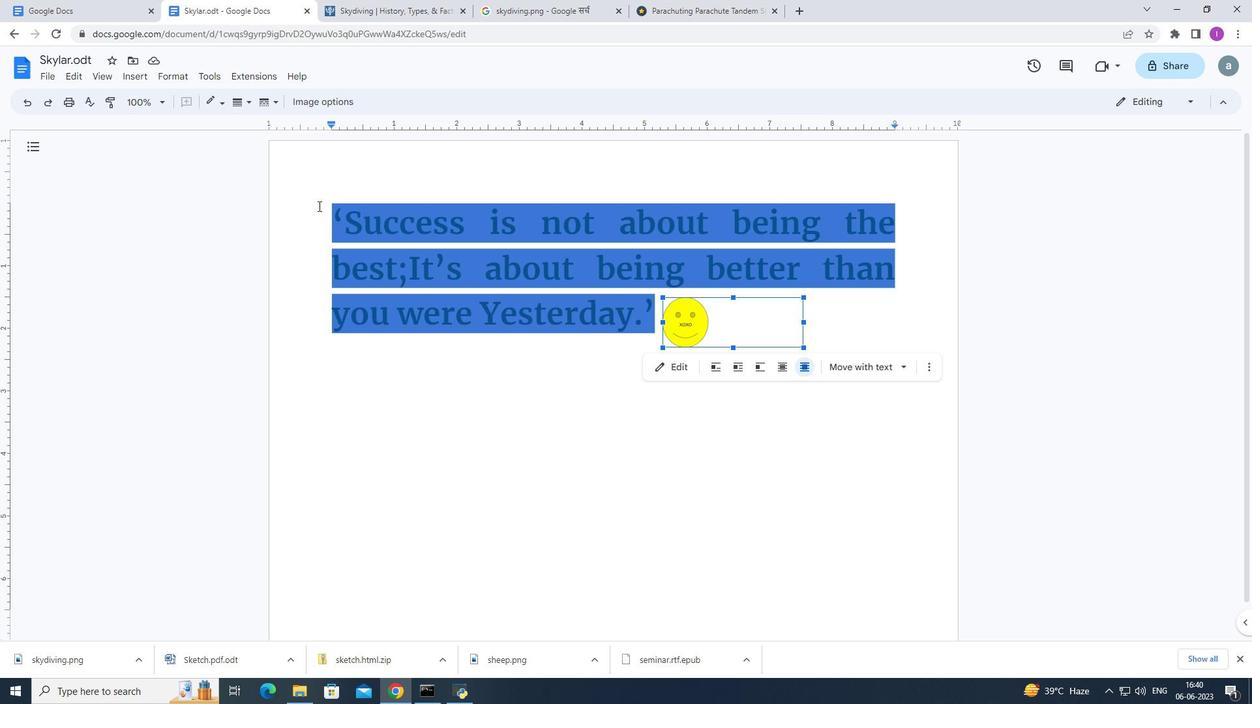 
Action: Mouse moved to (125, 77)
Screenshot: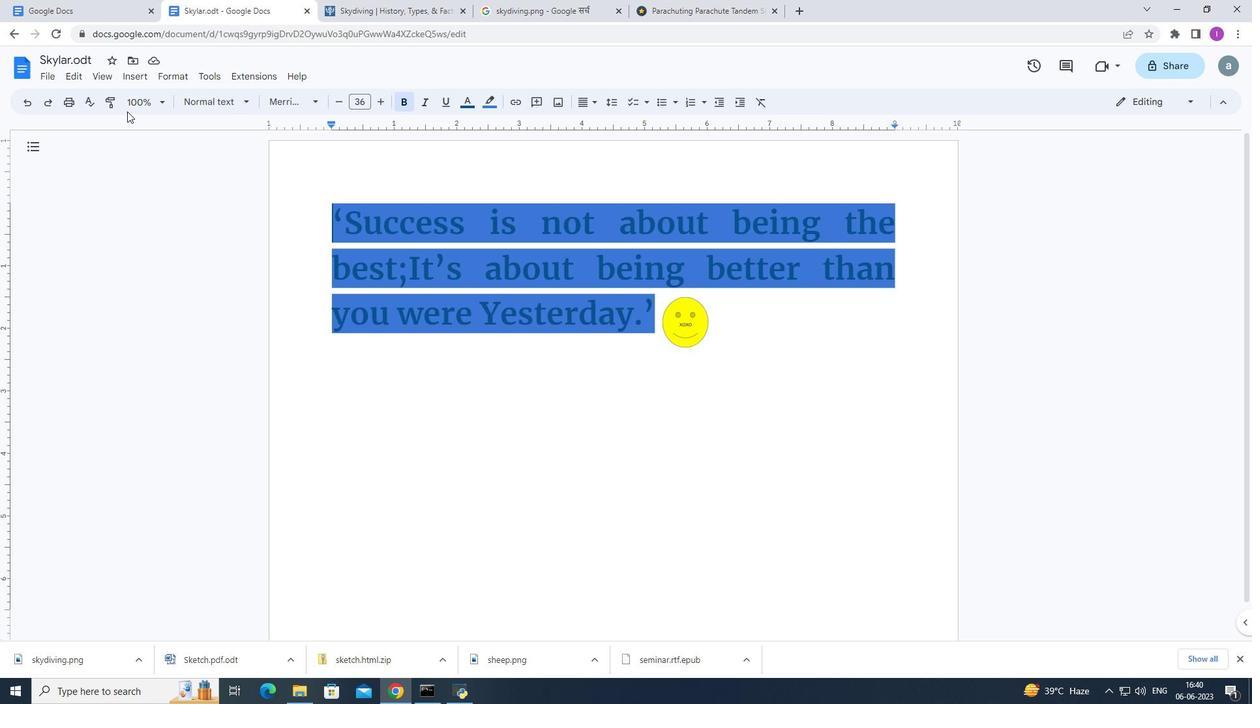 
Action: Mouse pressed left at (125, 77)
Screenshot: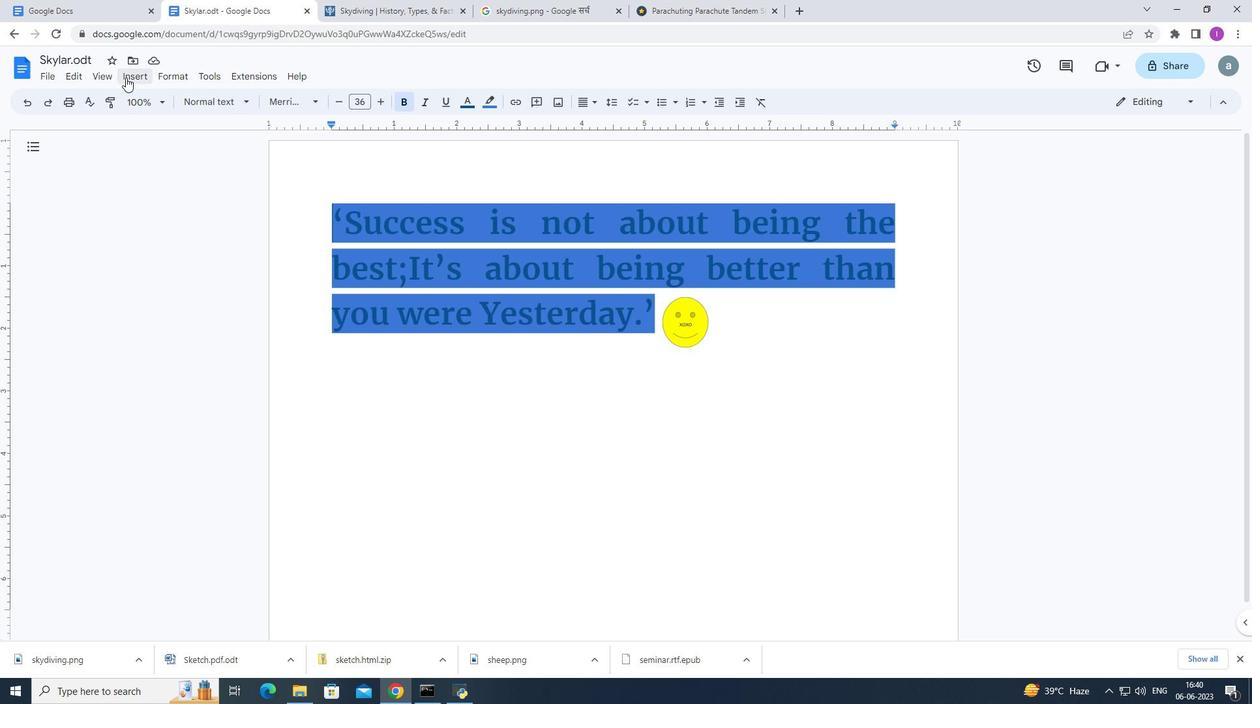 
Action: Mouse moved to (180, 201)
Screenshot: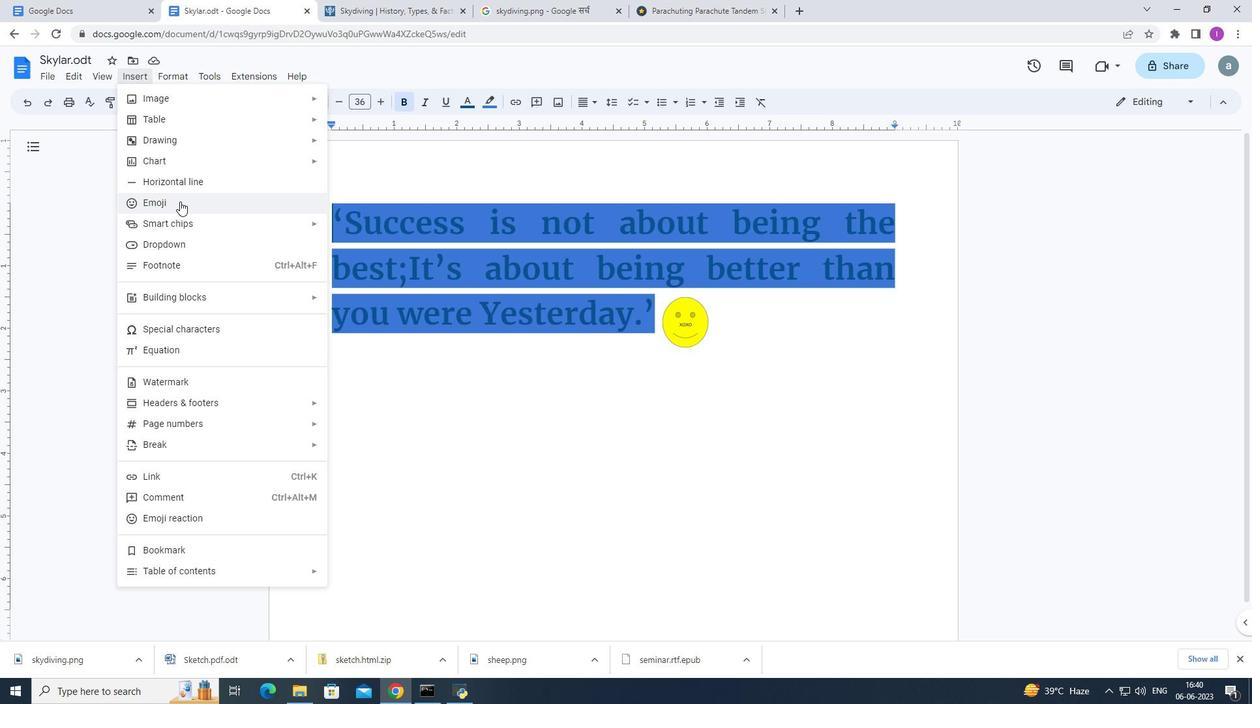 
Action: Mouse pressed left at (180, 201)
Screenshot: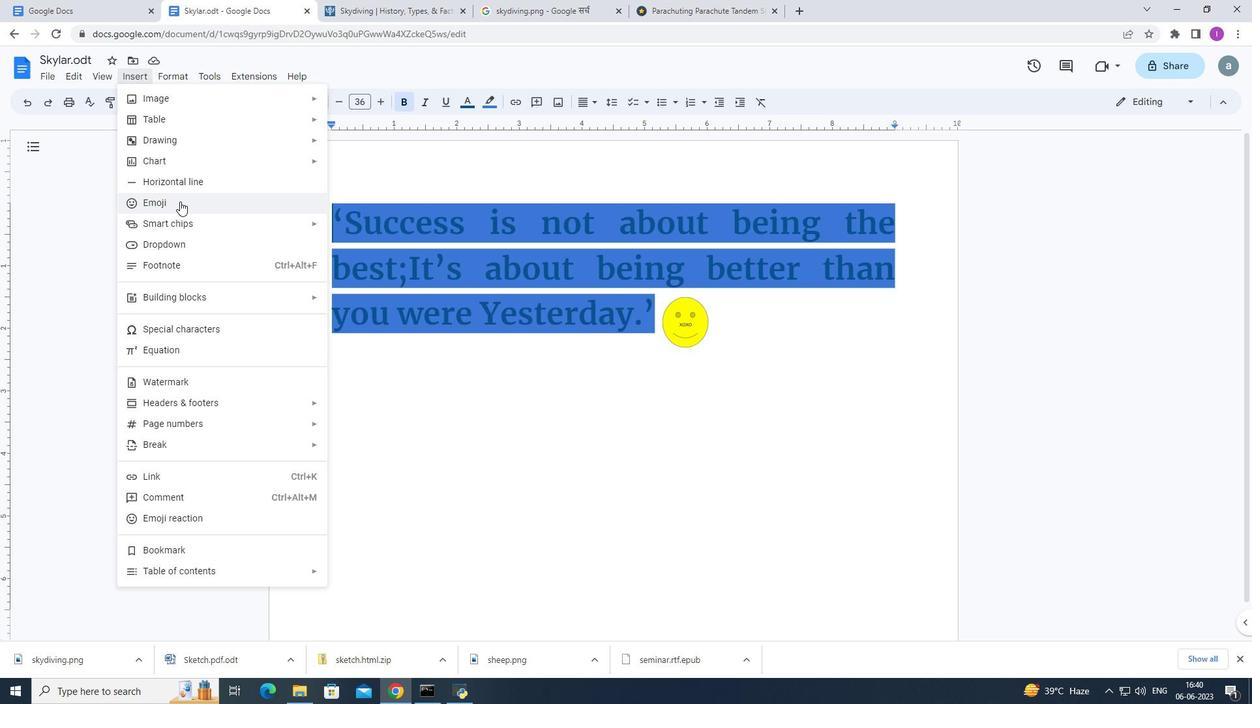 
Action: Mouse moved to (445, 433)
Screenshot: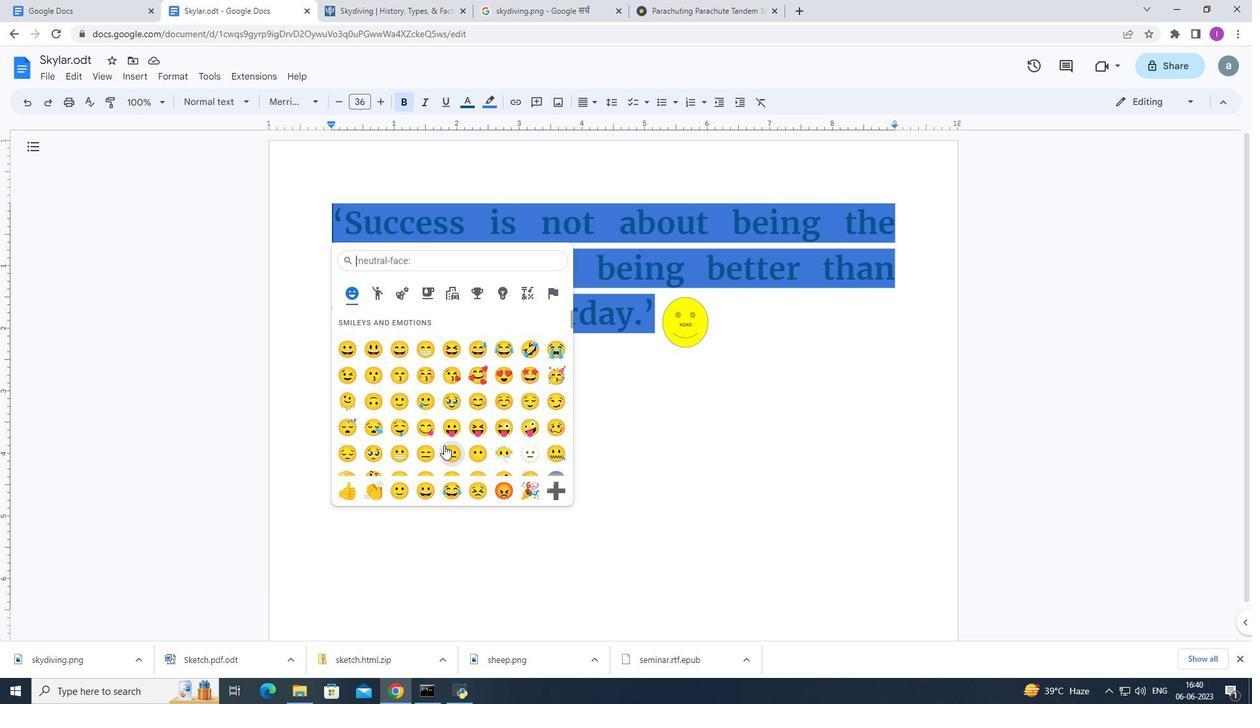
Action: Mouse scrolled (445, 432) with delta (0, 0)
Screenshot: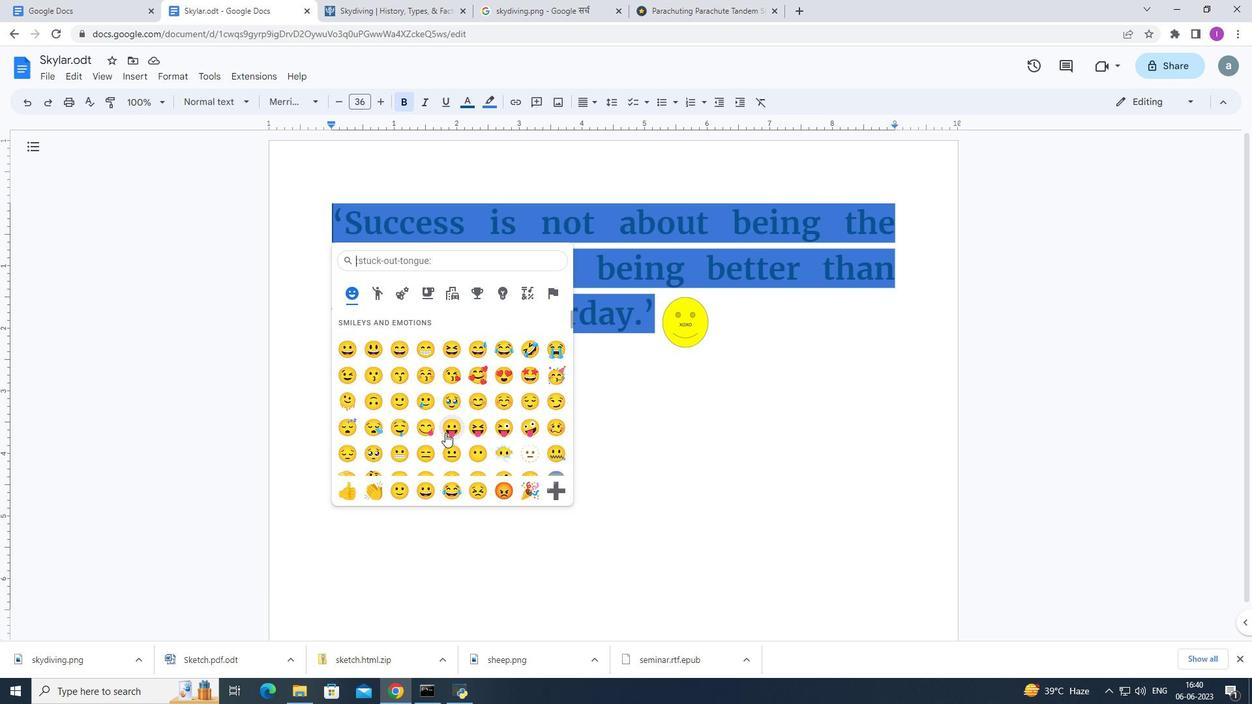 
Action: Mouse moved to (445, 433)
Screenshot: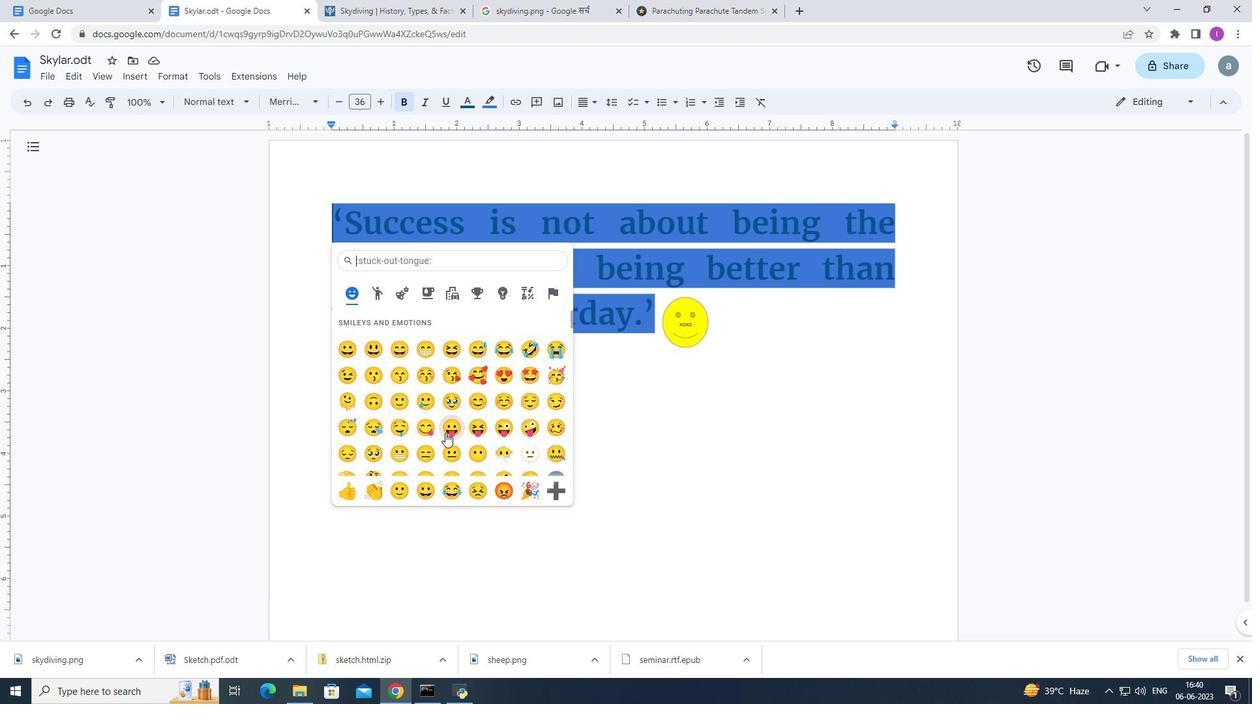 
Action: Mouse scrolled (445, 432) with delta (0, 0)
Screenshot: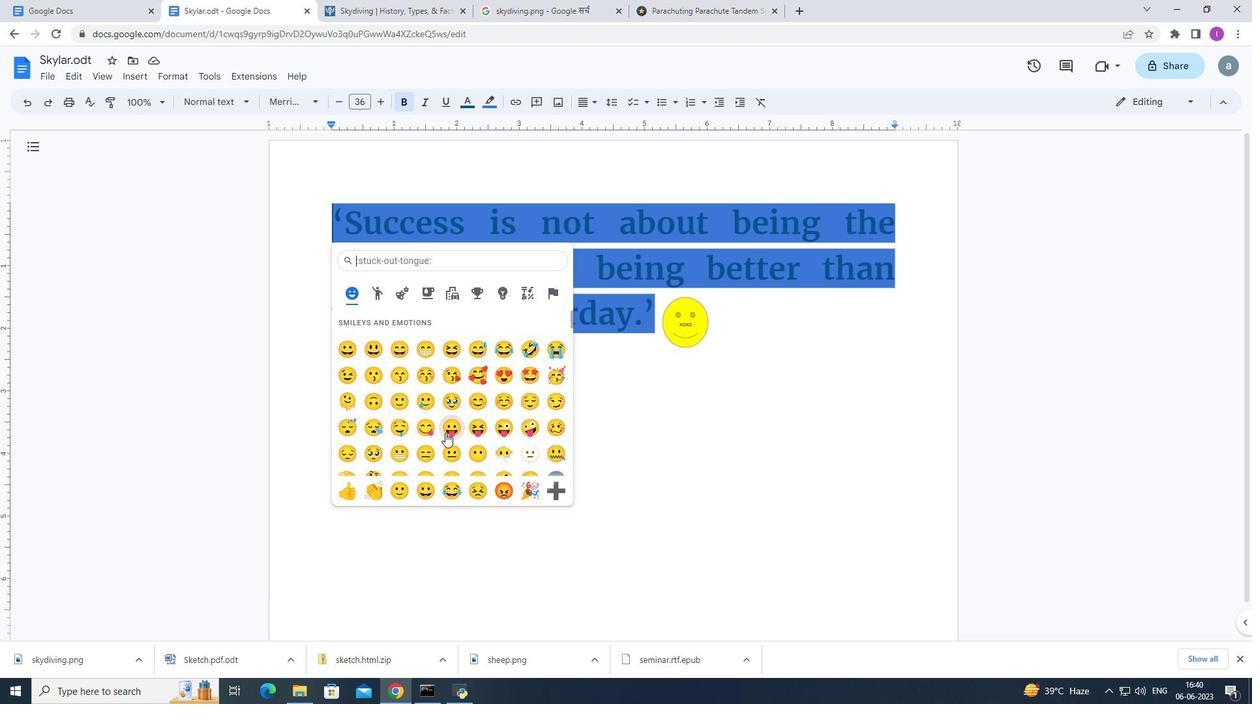 
Action: Mouse scrolled (445, 432) with delta (0, 0)
Screenshot: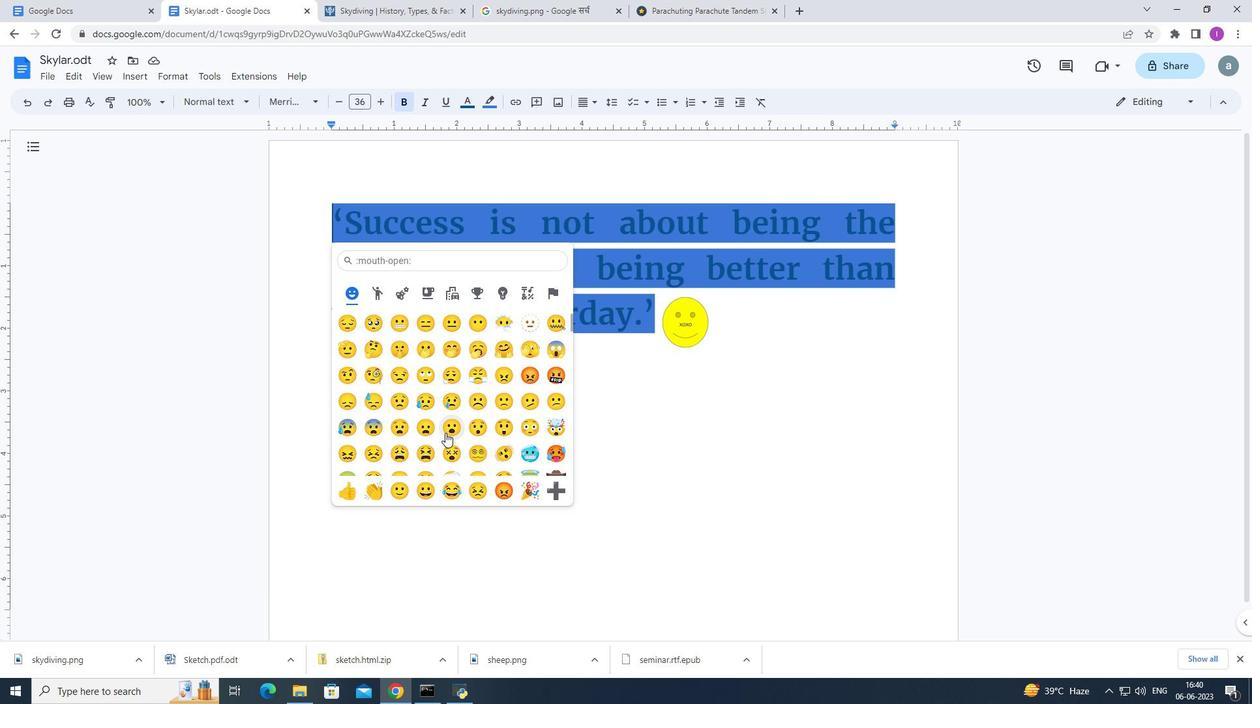 
Action: Mouse scrolled (445, 432) with delta (0, 0)
Screenshot: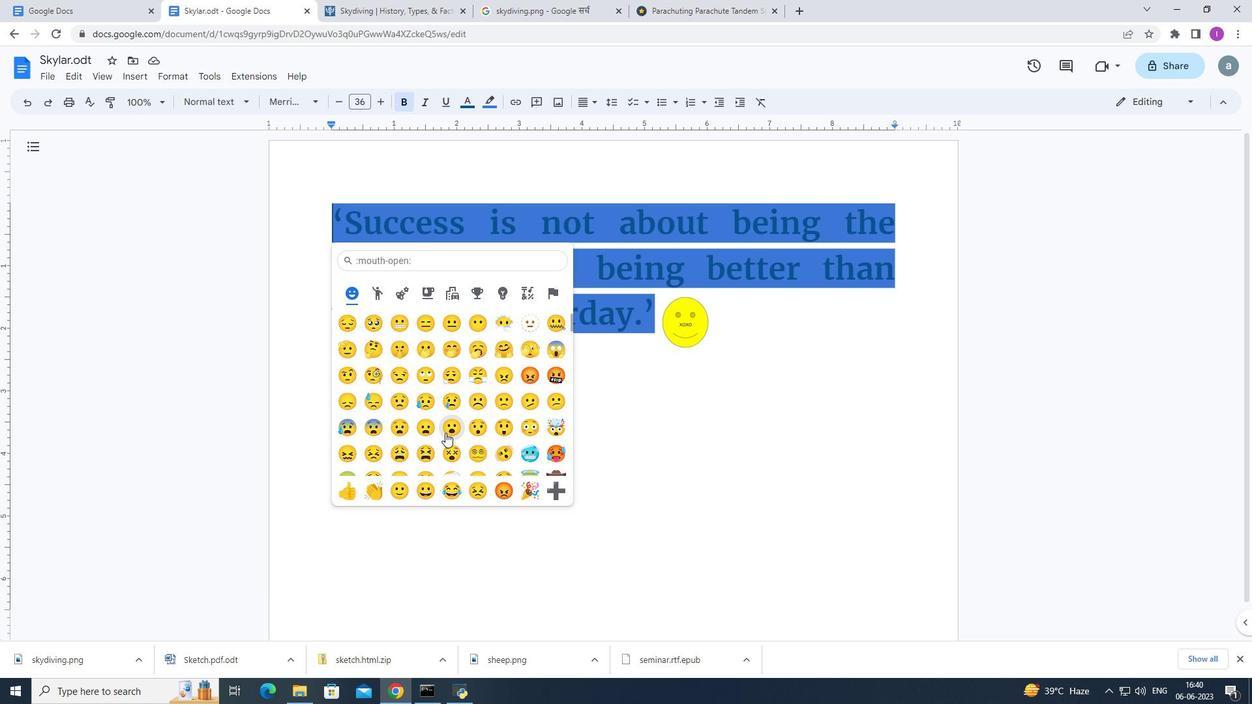 
Action: Mouse scrolled (445, 432) with delta (0, 0)
Screenshot: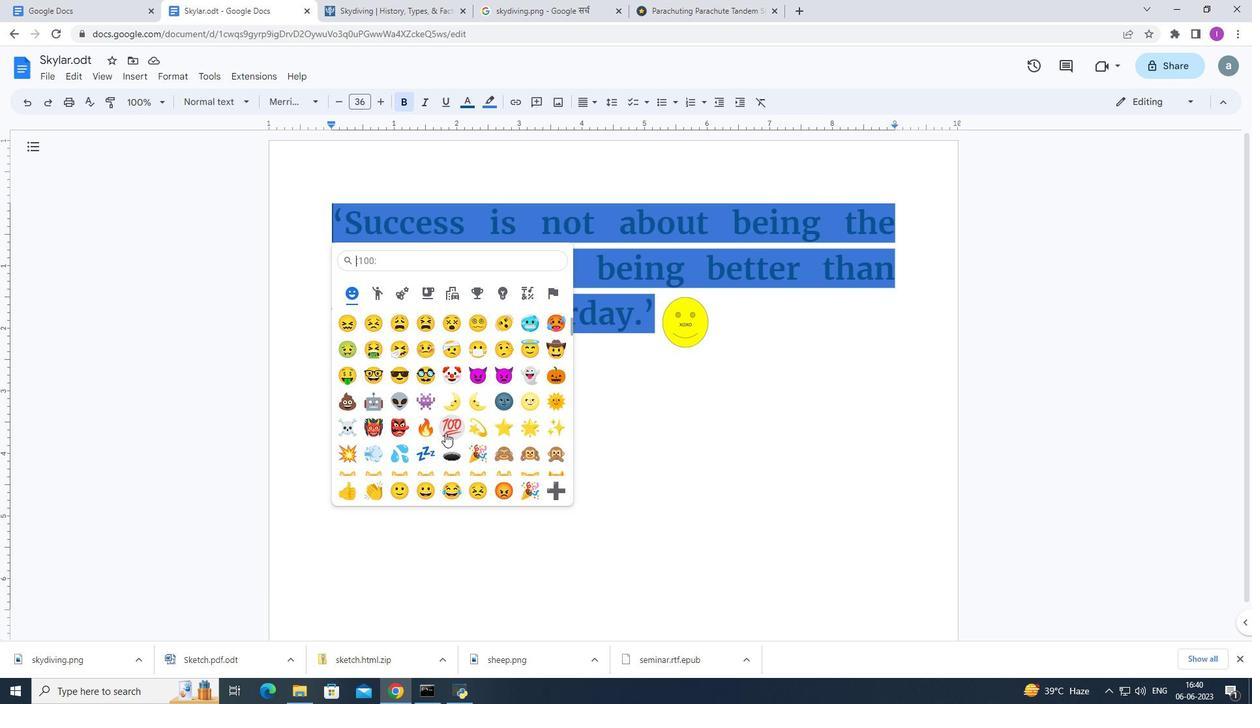 
Action: Mouse scrolled (445, 432) with delta (0, 0)
Screenshot: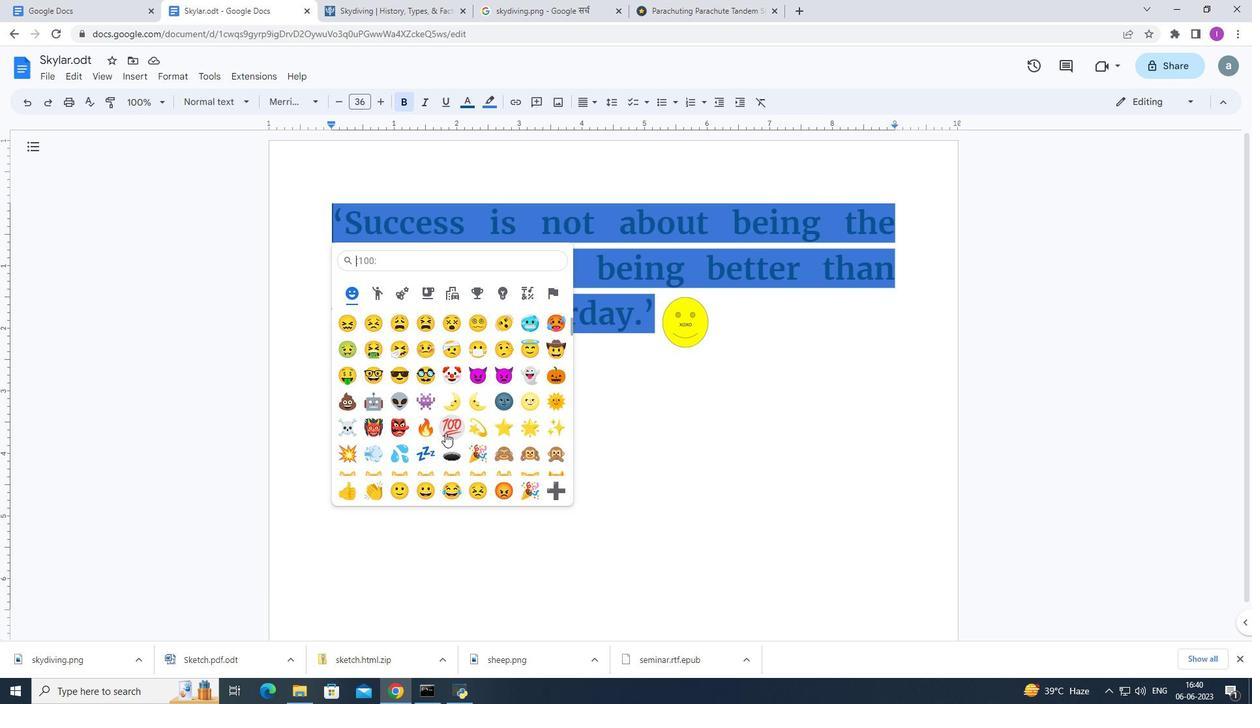 
Action: Mouse scrolled (445, 433) with delta (0, 0)
Screenshot: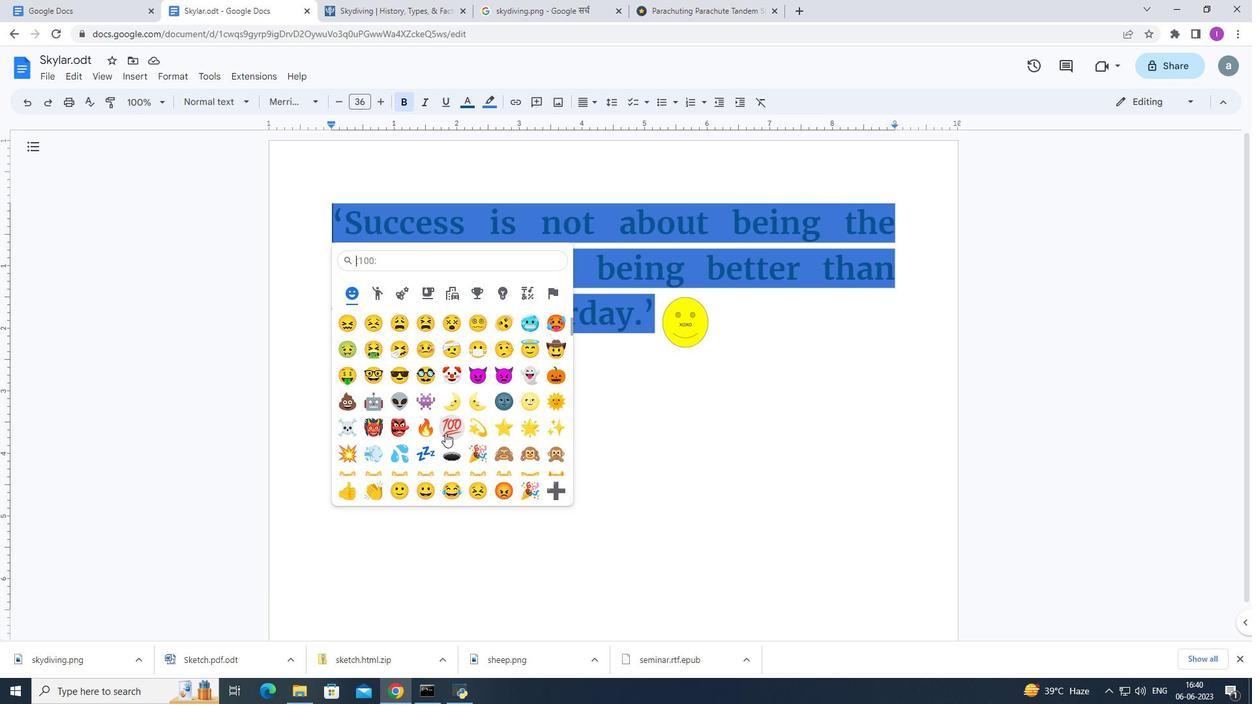 
Action: Mouse moved to (396, 471)
Screenshot: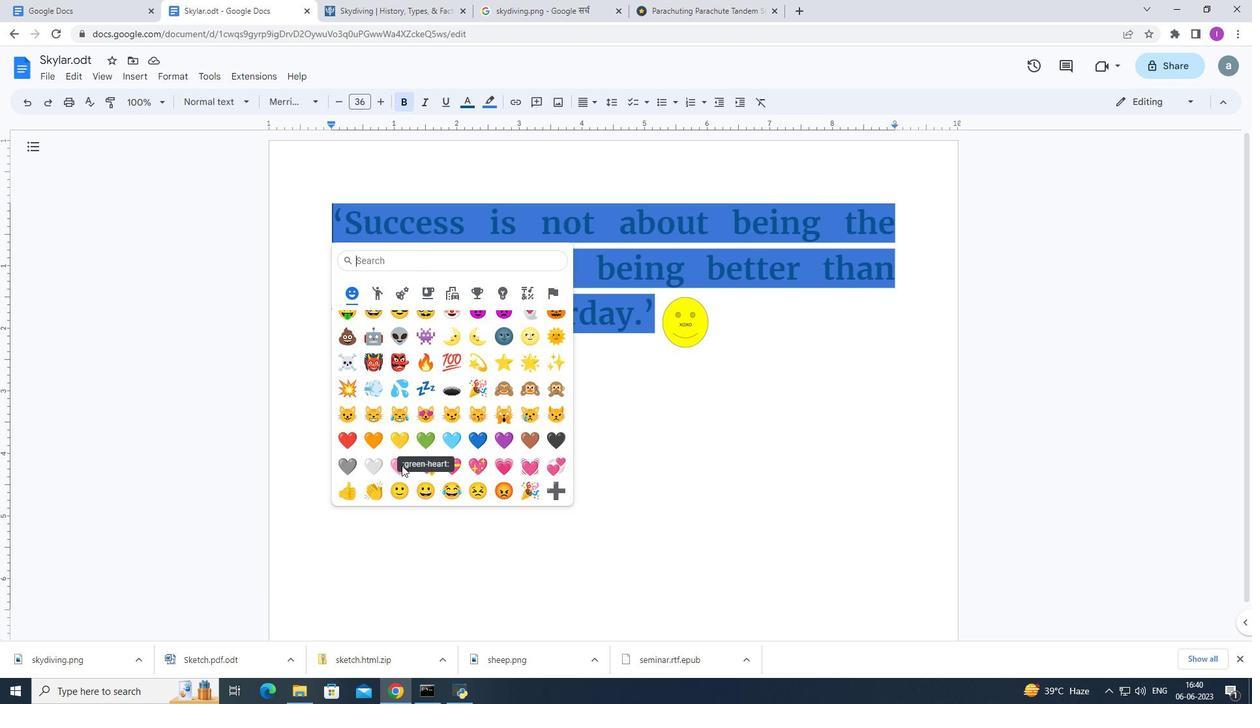 
Action: Mouse pressed left at (396, 471)
Screenshot: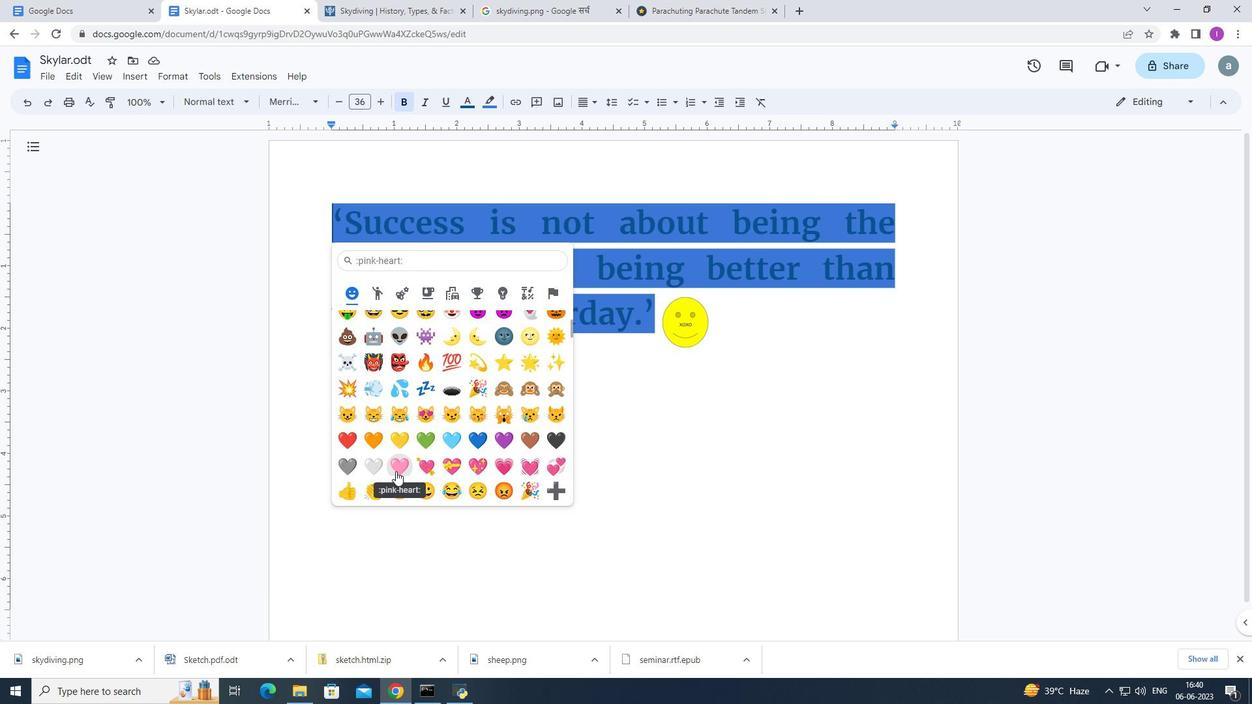 
Action: Mouse moved to (317, 446)
Screenshot: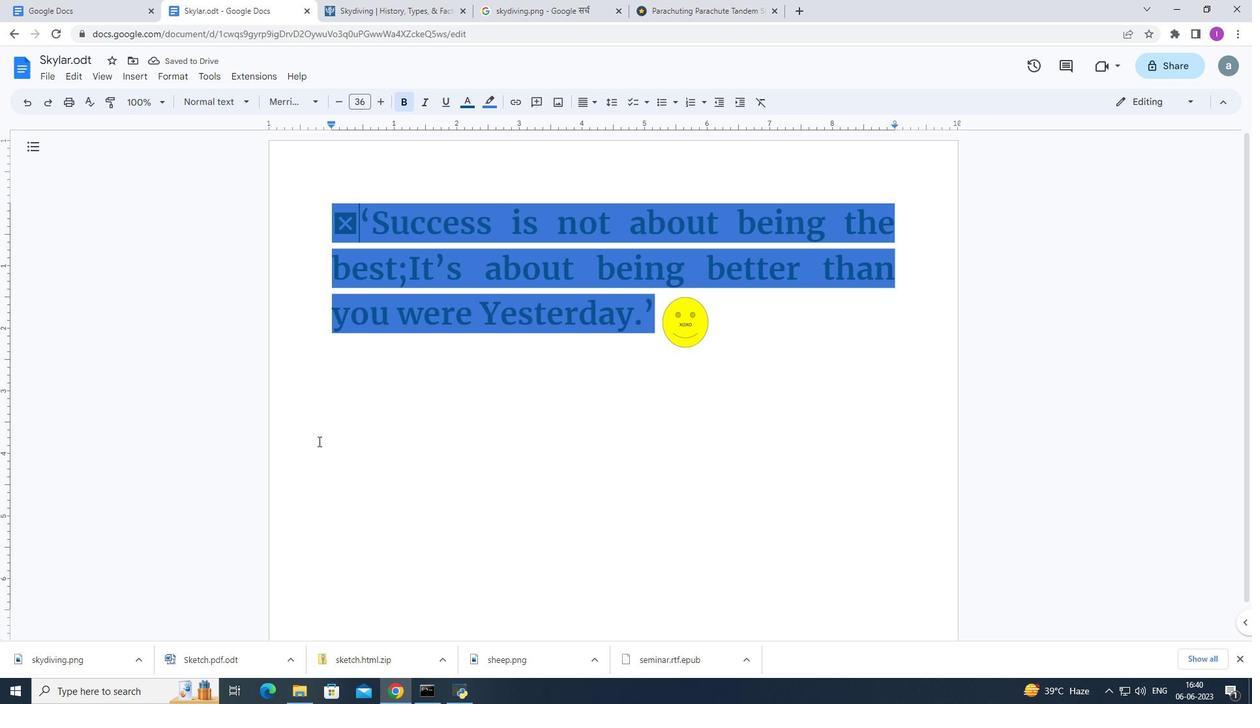 
Action: Mouse pressed left at (317, 446)
Screenshot: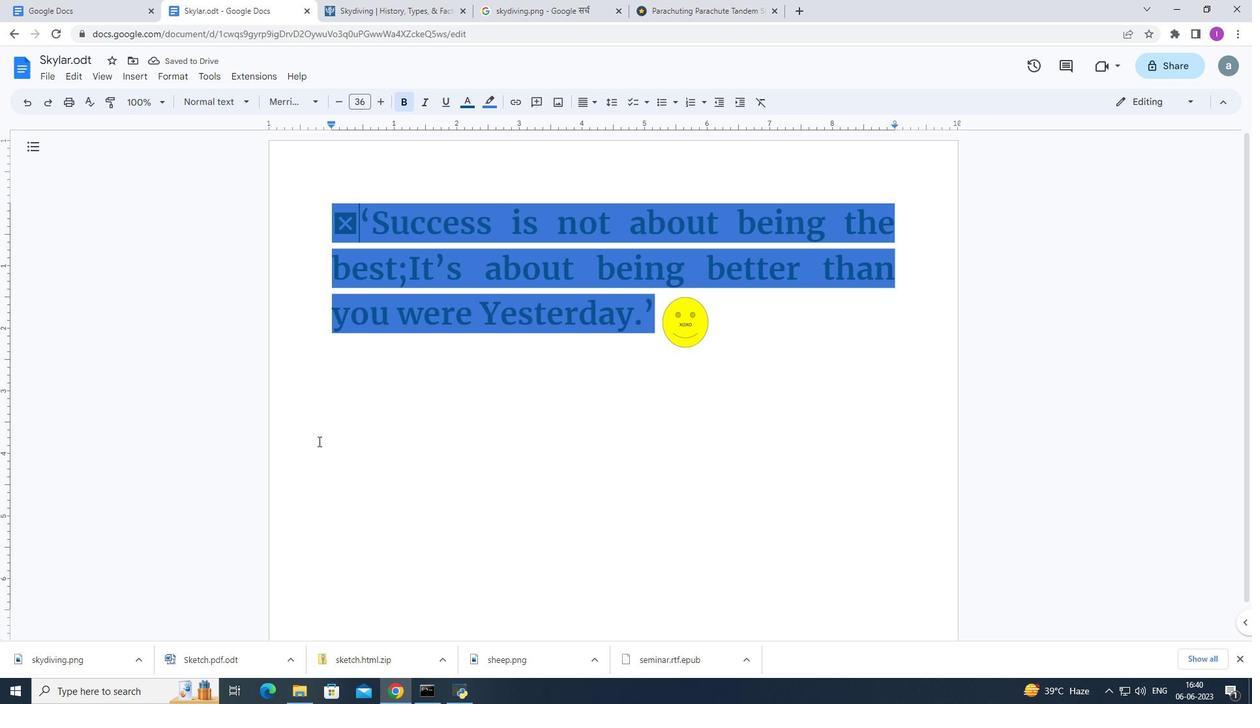 
Action: Mouse moved to (320, 236)
Screenshot: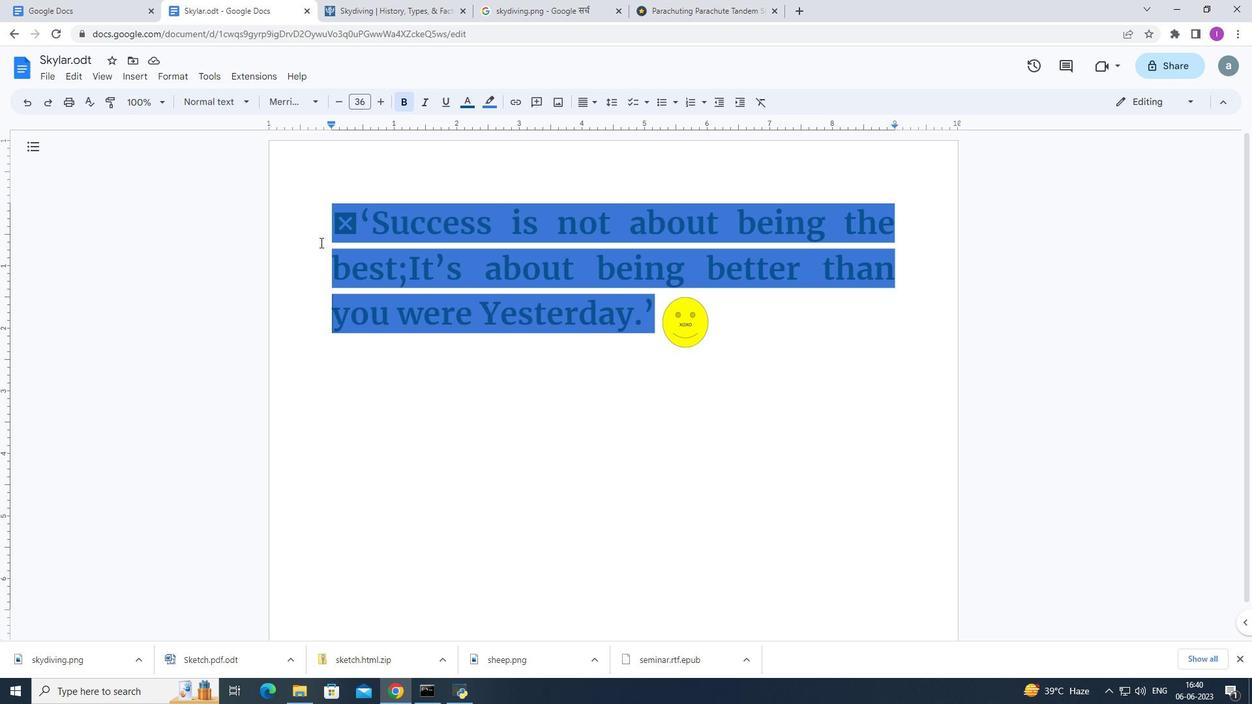 
Action: Mouse pressed left at (320, 236)
Screenshot: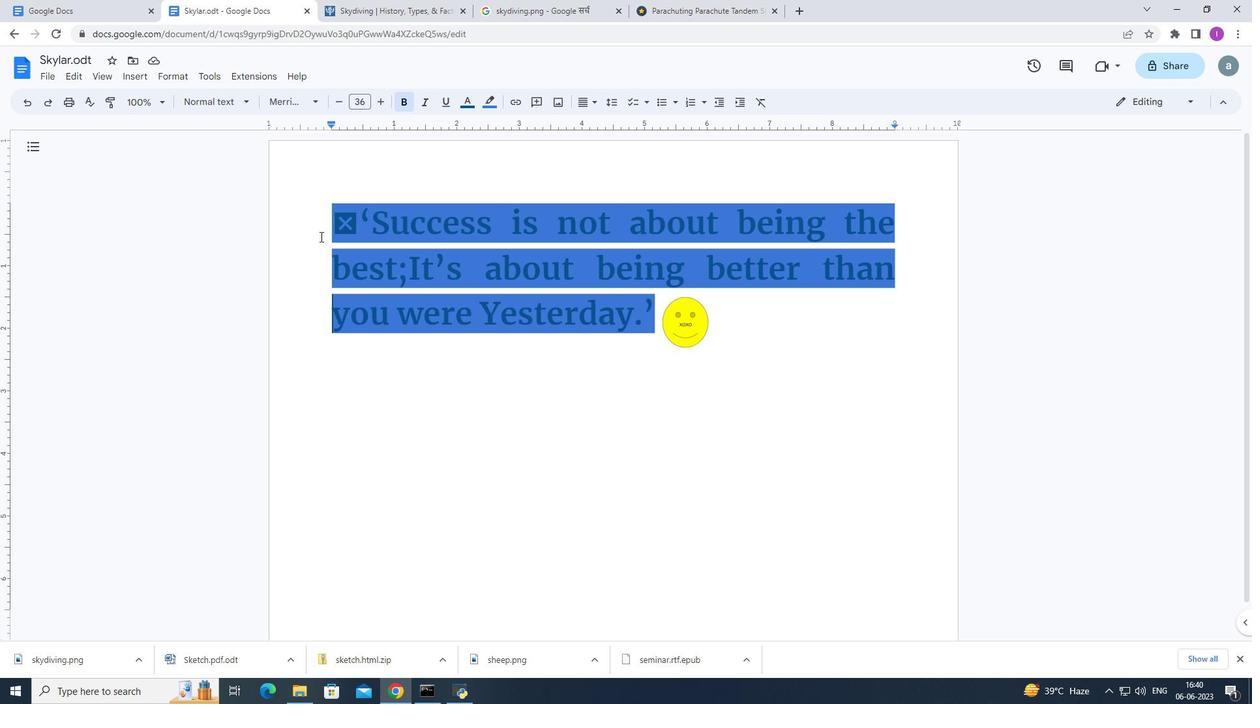 
Action: Mouse moved to (320, 306)
Screenshot: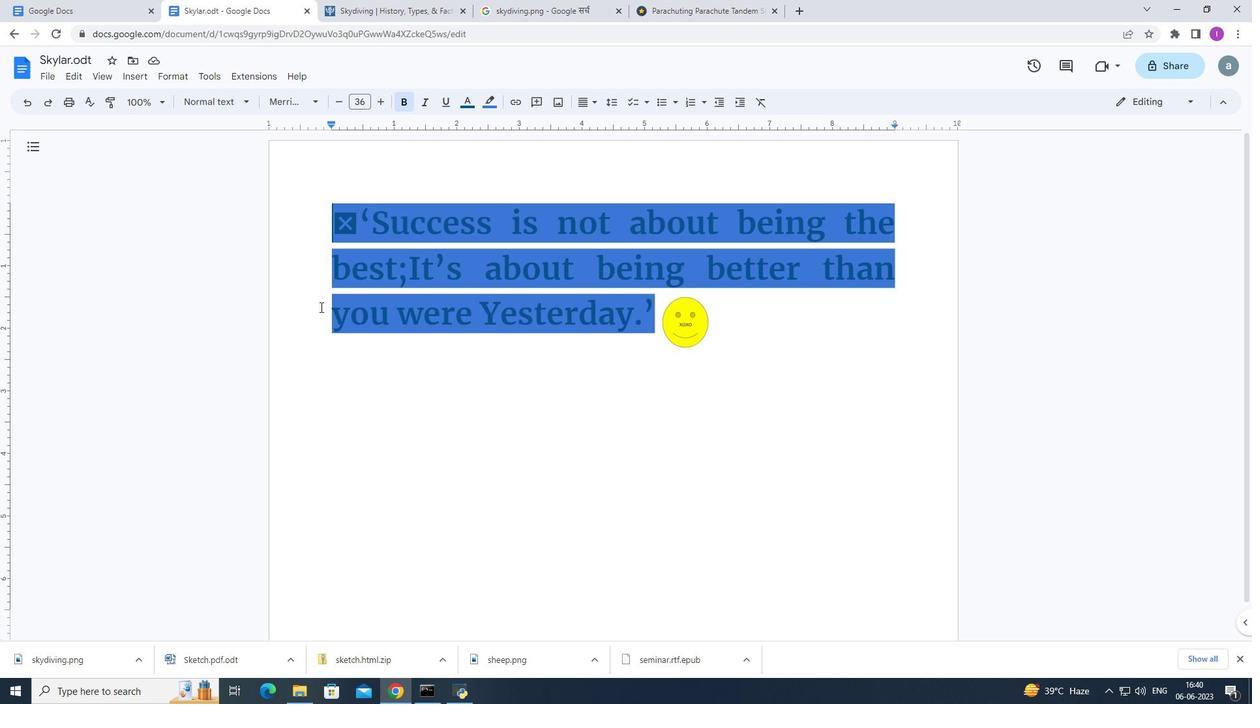 
